 Task: Add a timeline in the project ToxicWorks for the epic 'IT service catalog enhancement' from 2023/05/19 to 2024/08/19.
Action: Mouse moved to (206, 450)
Screenshot: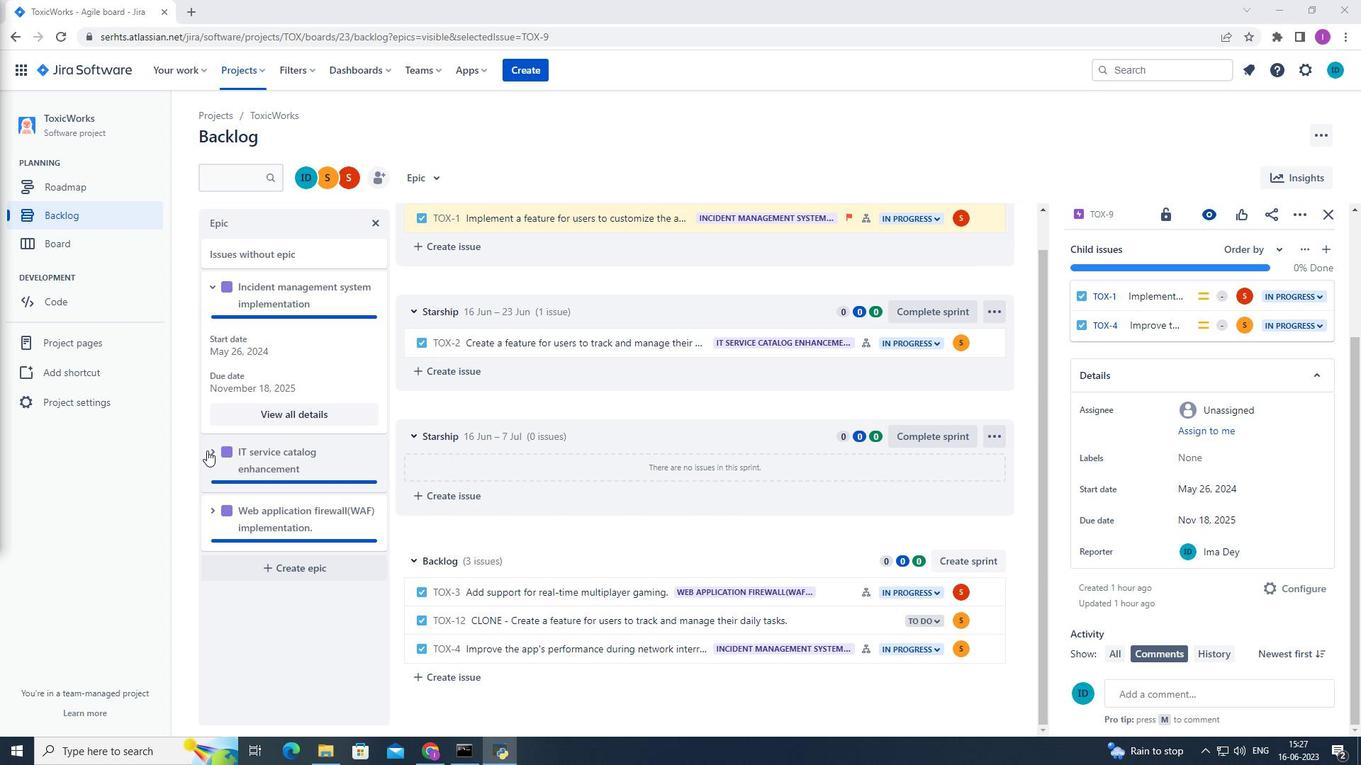 
Action: Mouse pressed left at (206, 450)
Screenshot: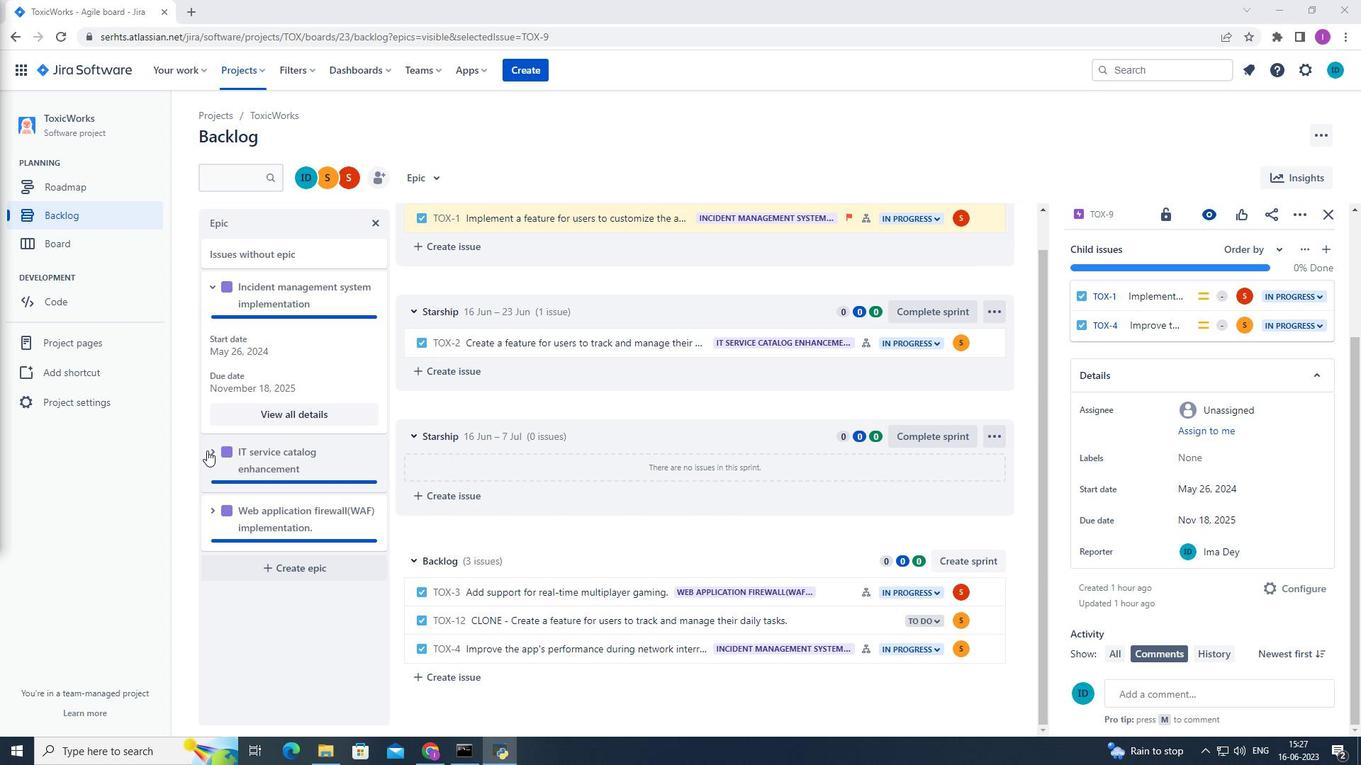 
Action: Mouse moved to (304, 577)
Screenshot: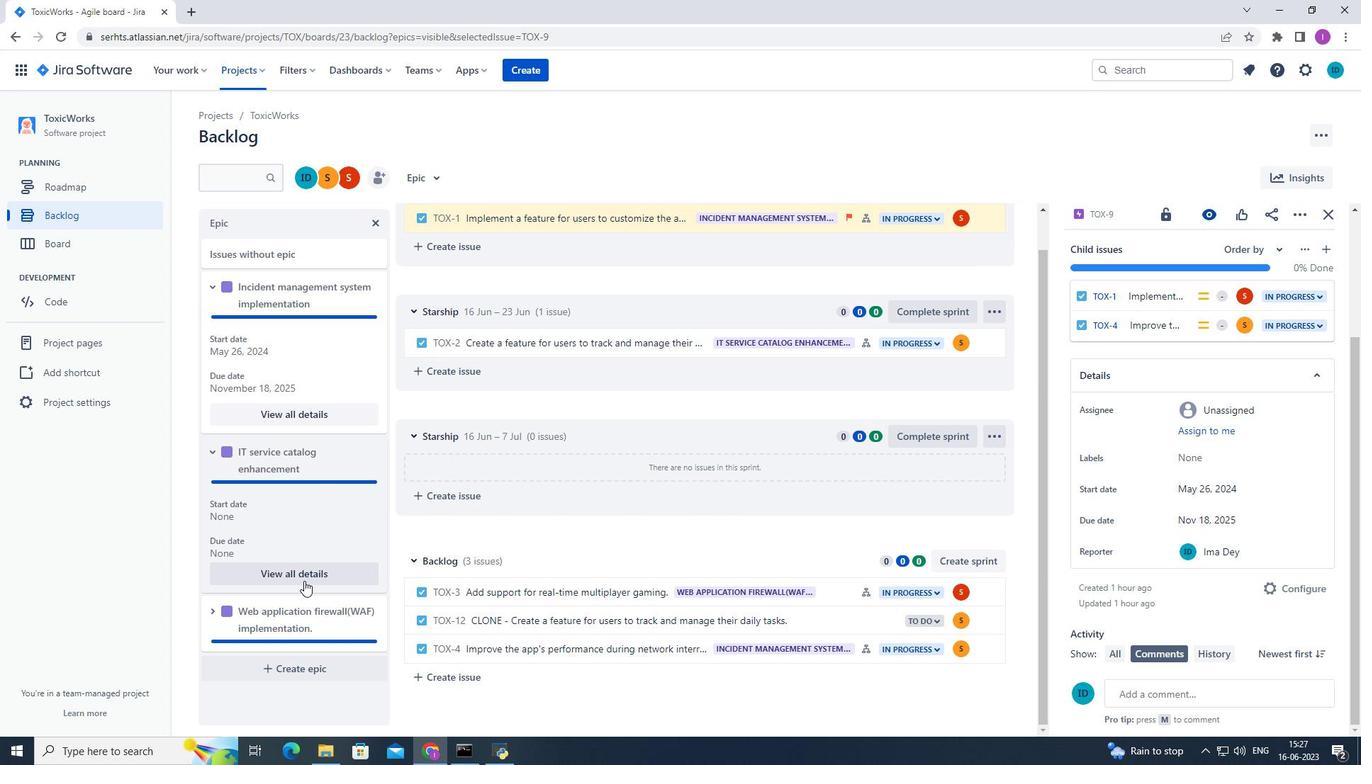 
Action: Mouse pressed left at (304, 577)
Screenshot: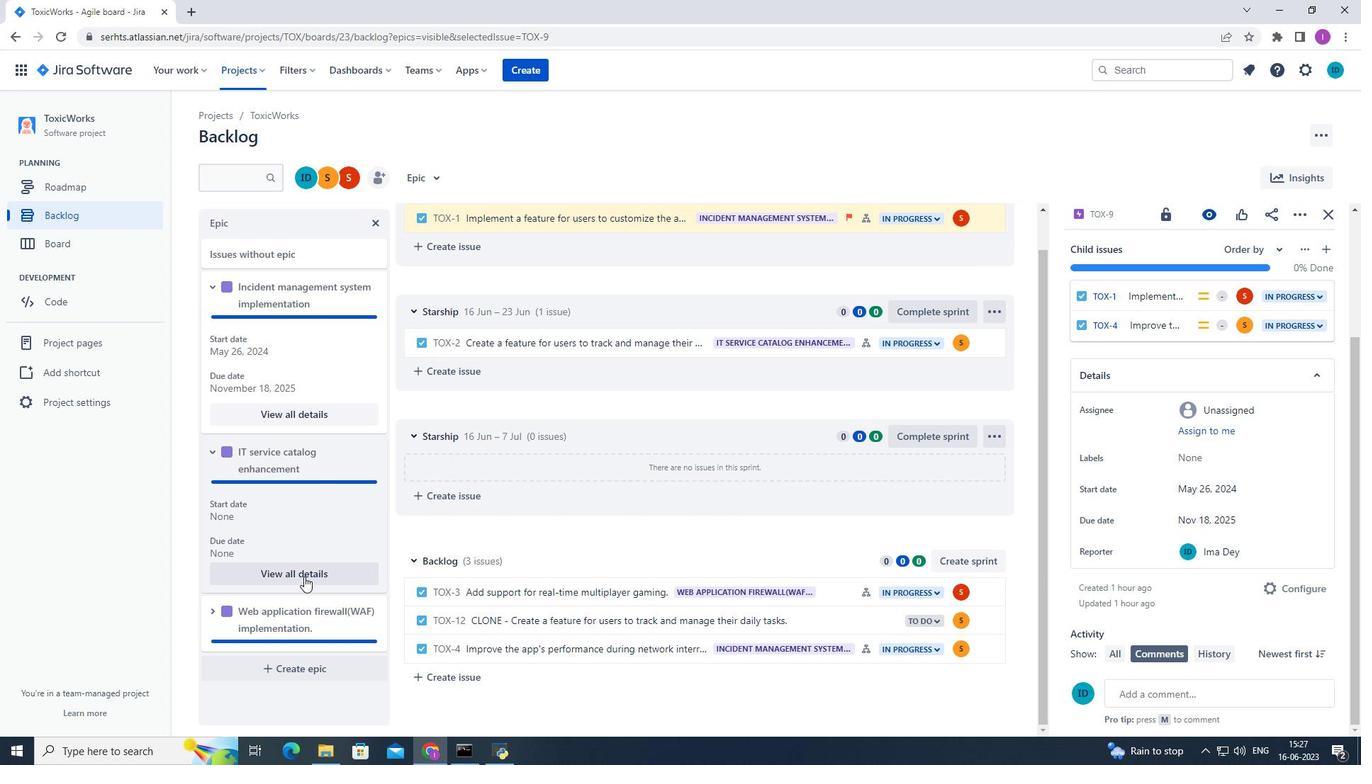 
Action: Mouse moved to (1206, 599)
Screenshot: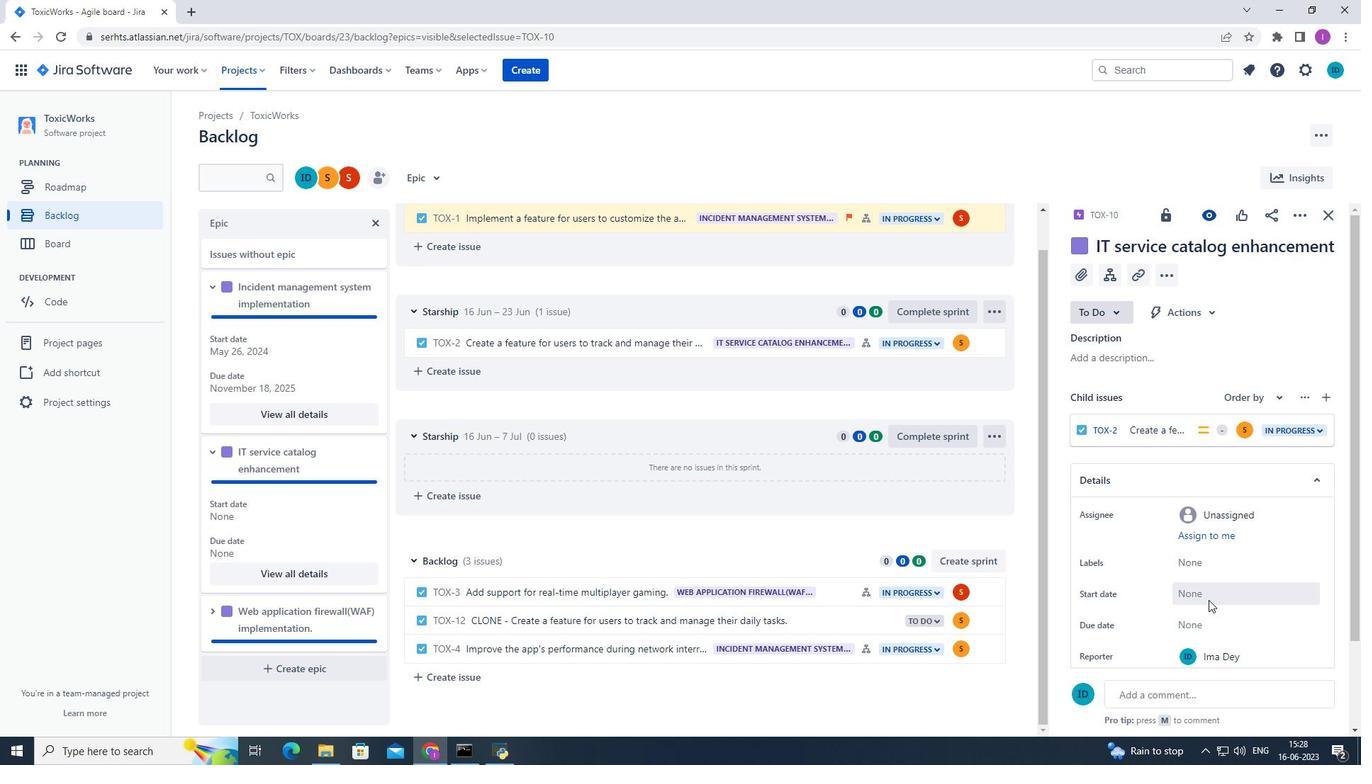 
Action: Mouse pressed left at (1206, 599)
Screenshot: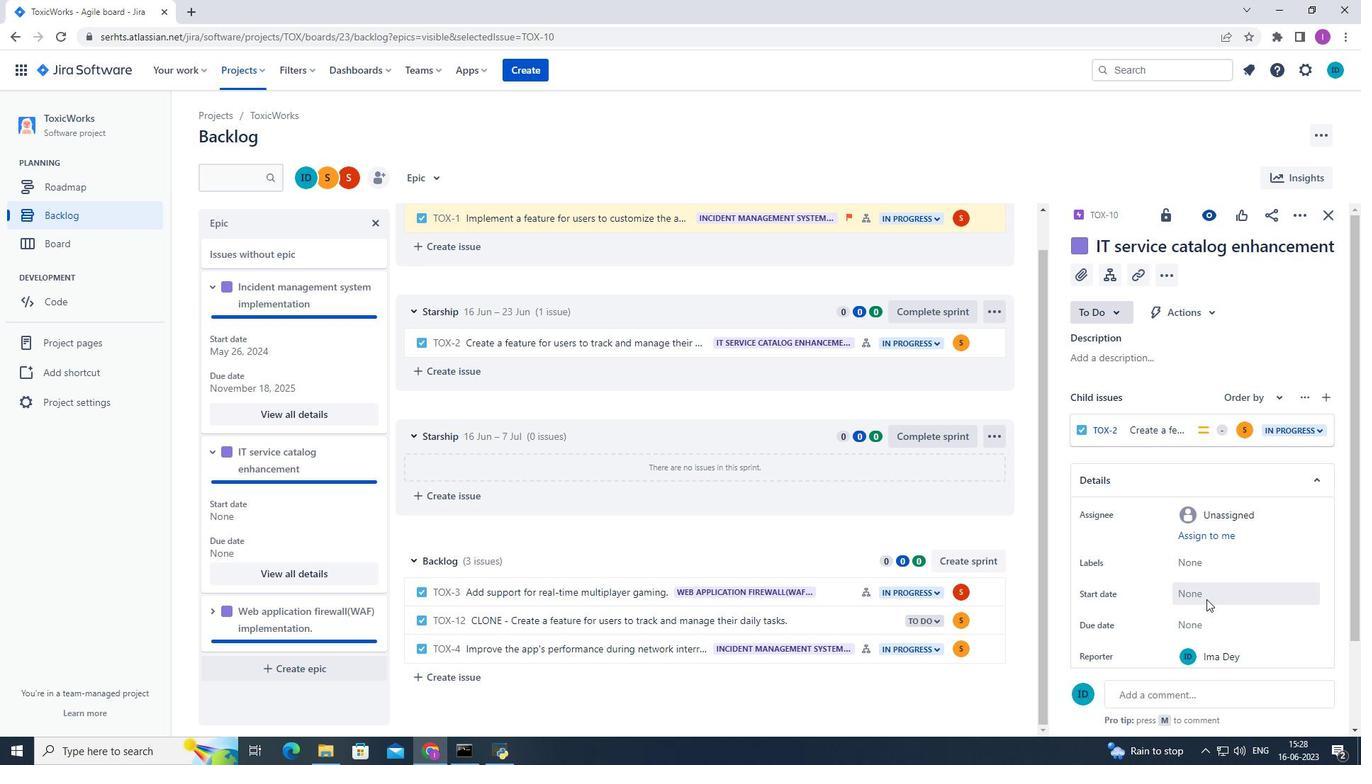 
Action: Mouse moved to (1330, 383)
Screenshot: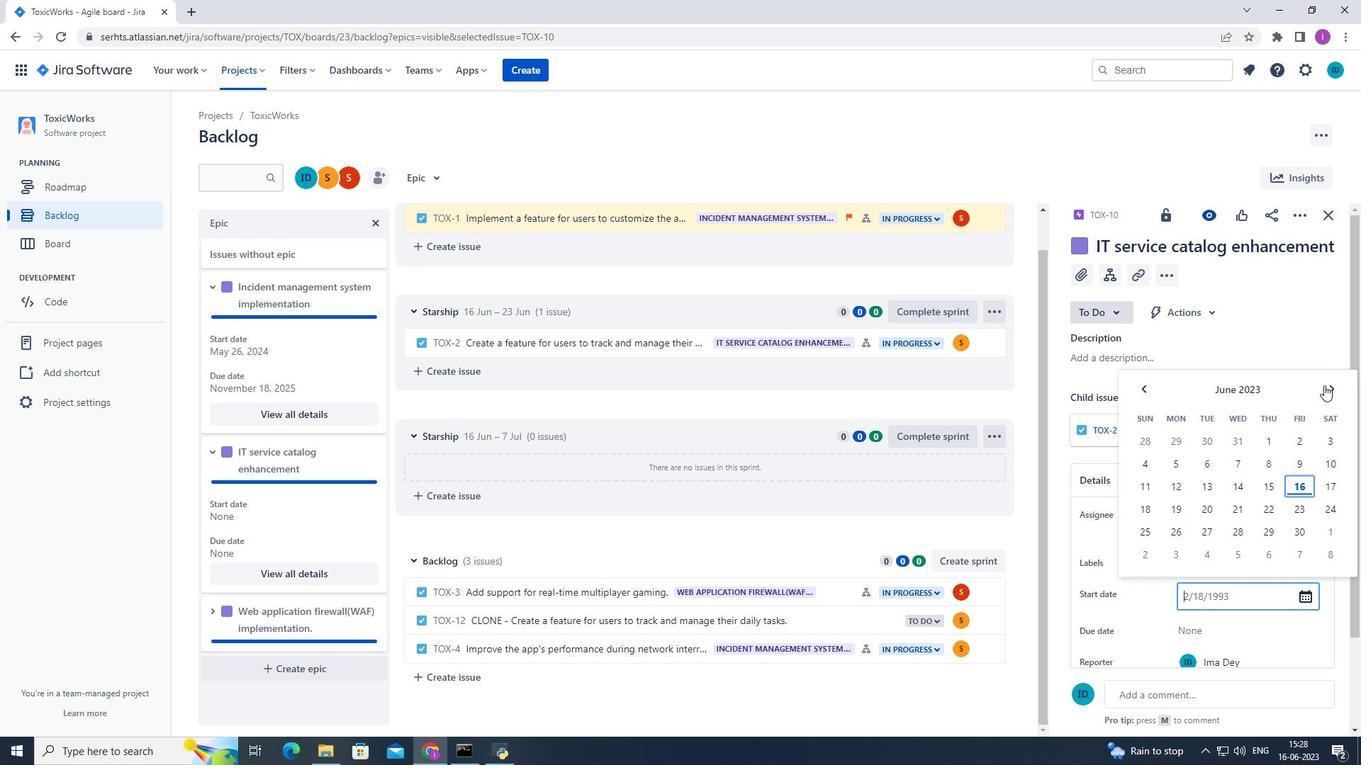 
Action: Mouse pressed left at (1330, 383)
Screenshot: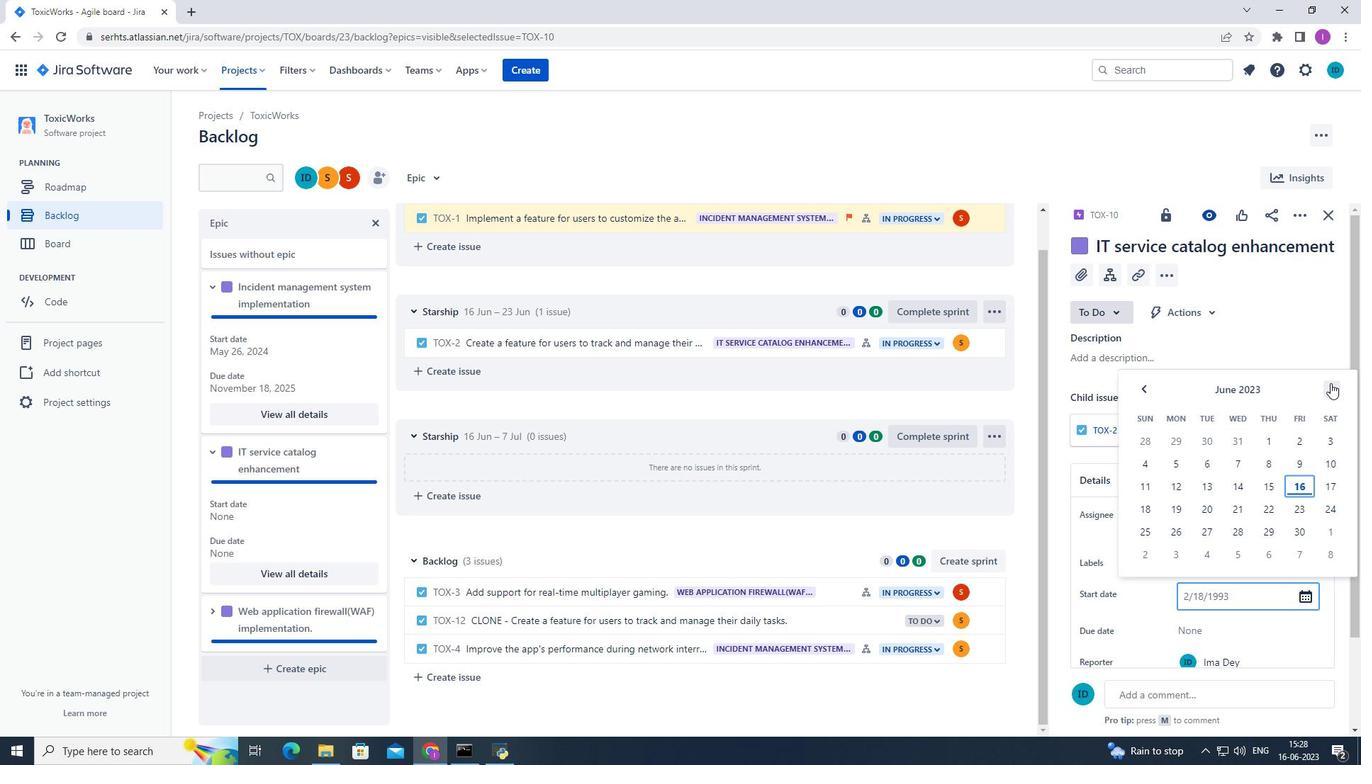 
Action: Mouse moved to (1142, 394)
Screenshot: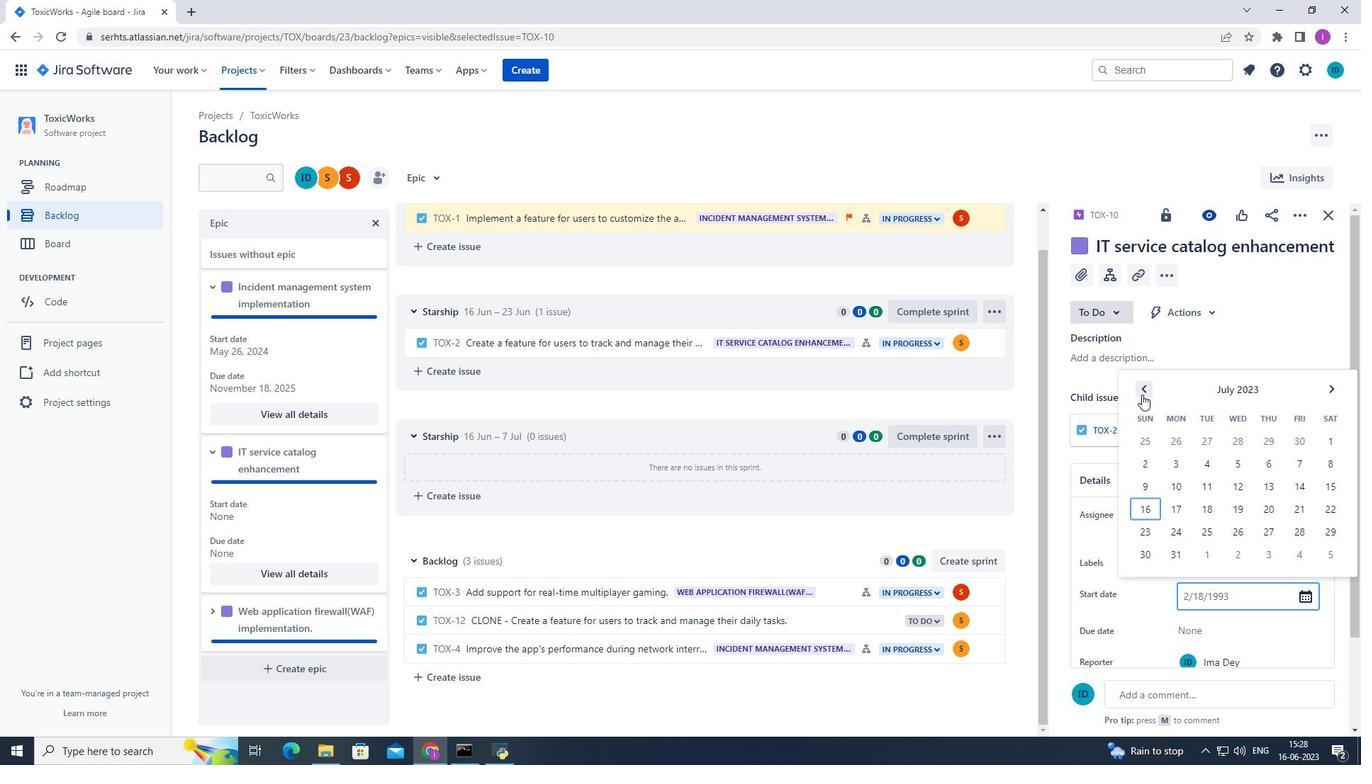 
Action: Mouse pressed left at (1142, 394)
Screenshot: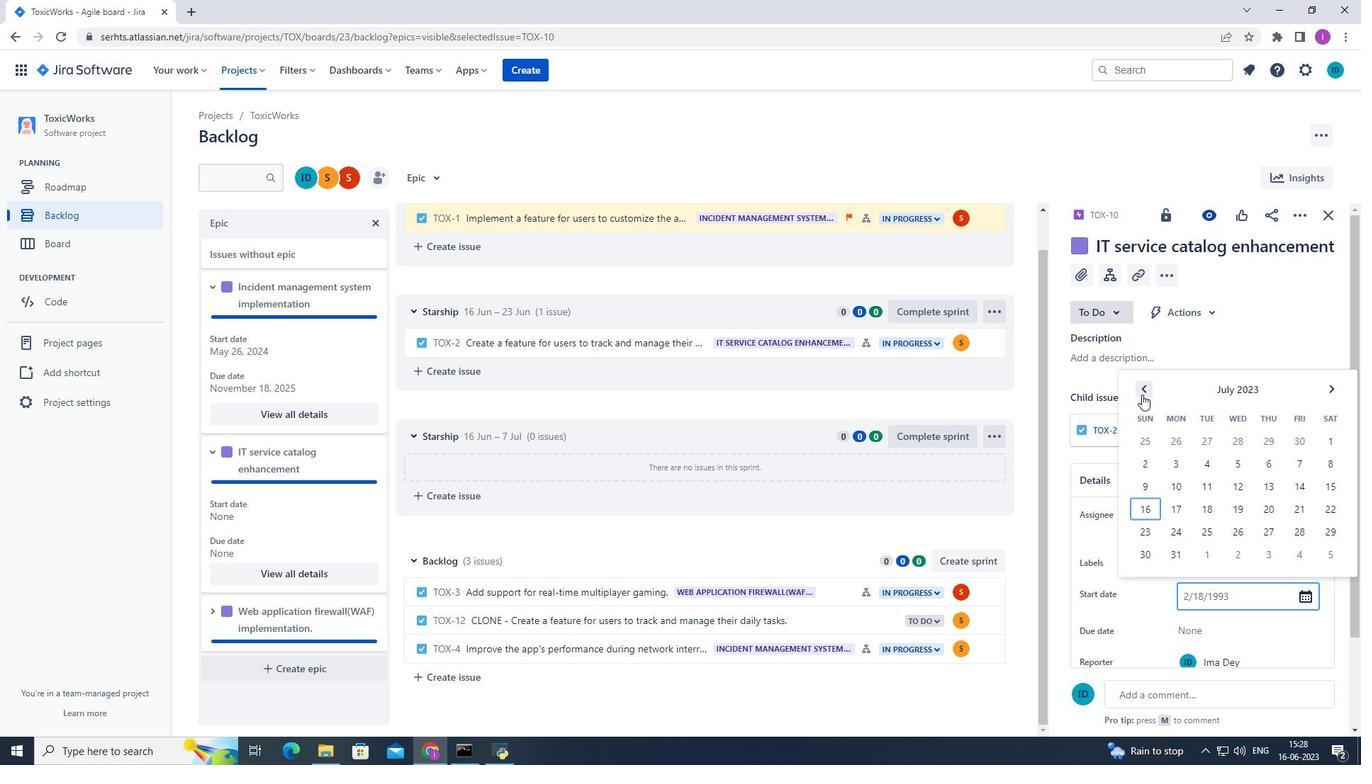 
Action: Mouse pressed left at (1142, 394)
Screenshot: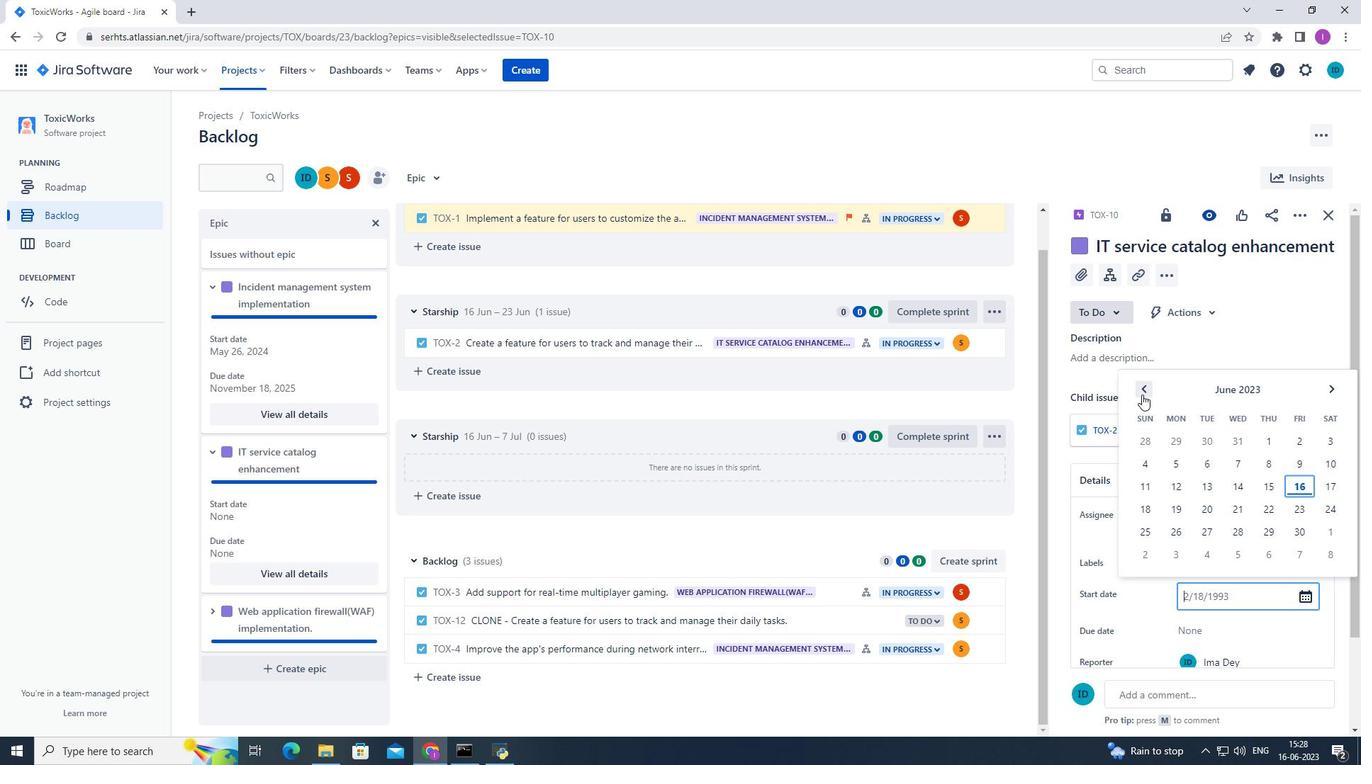 
Action: Mouse moved to (1302, 487)
Screenshot: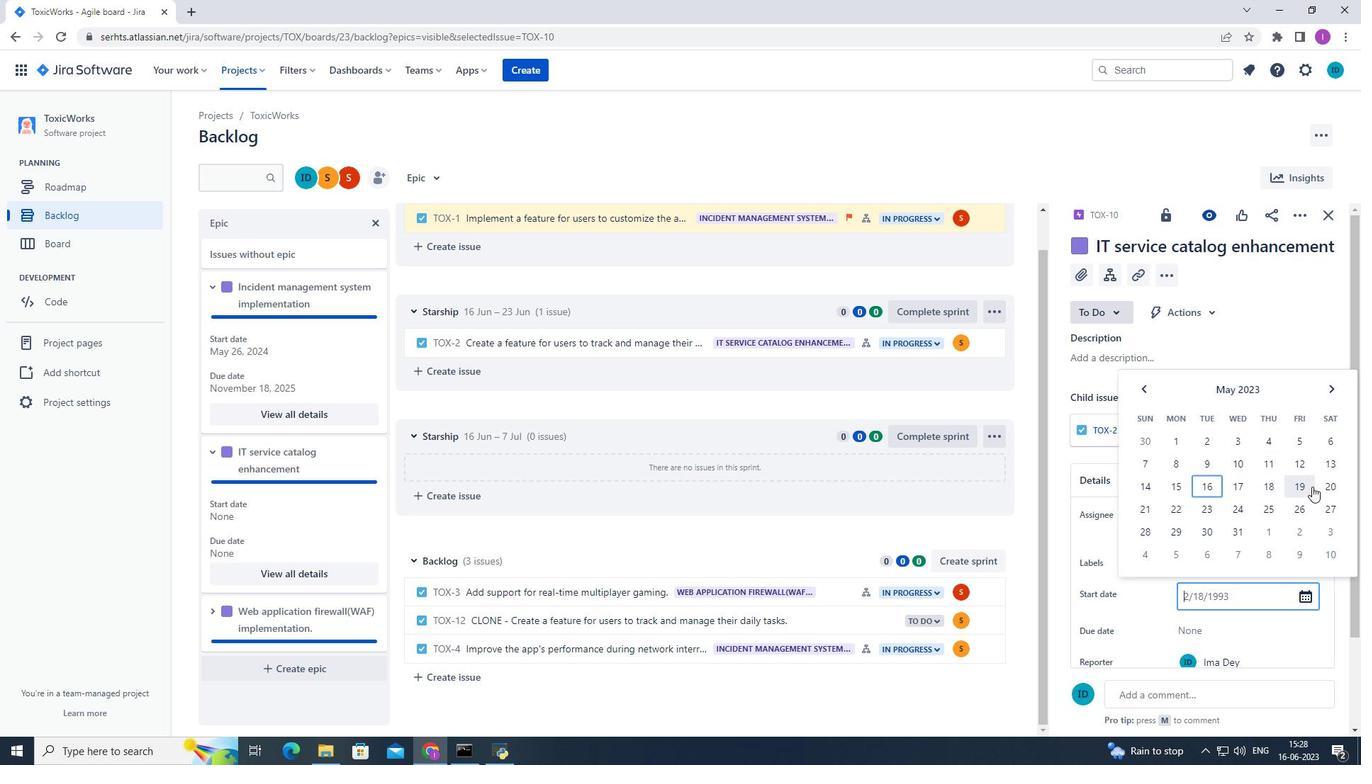 
Action: Mouse pressed left at (1302, 487)
Screenshot: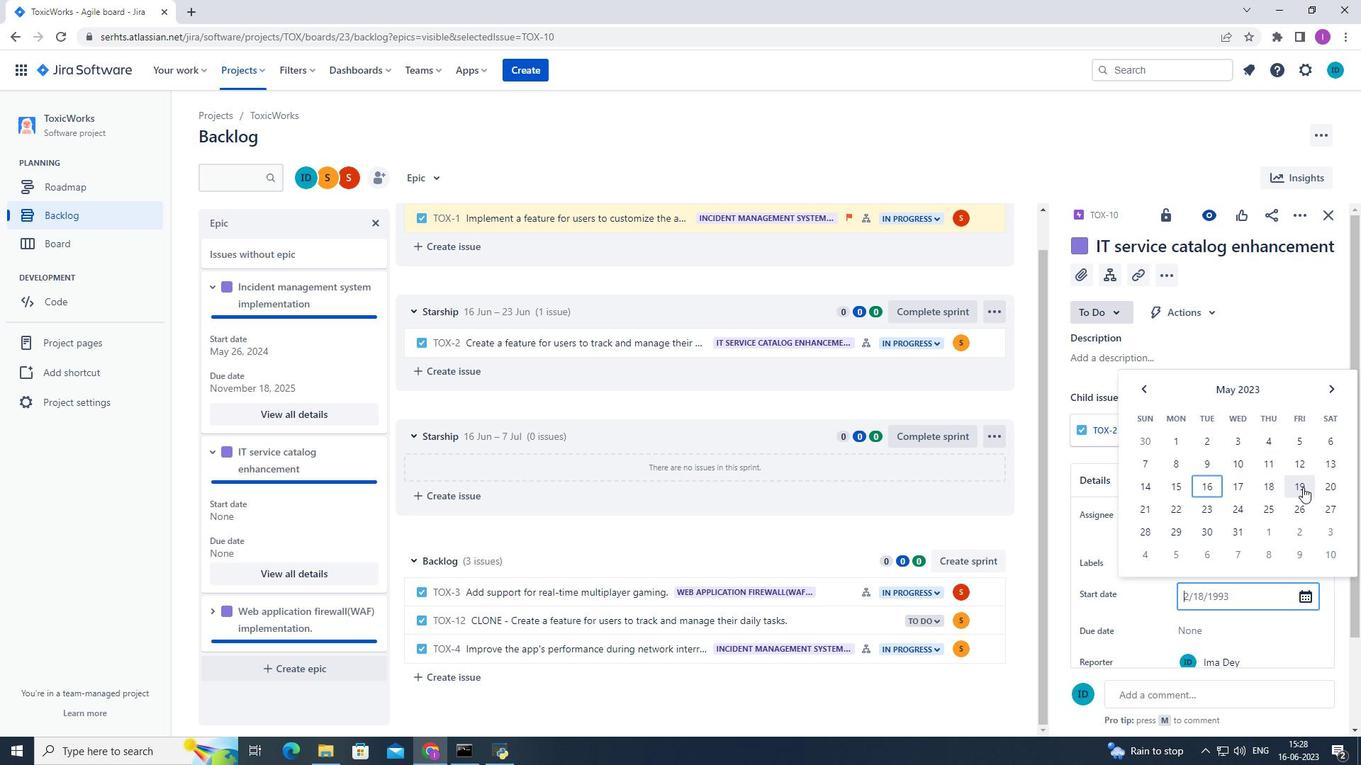 
Action: Mouse moved to (1192, 633)
Screenshot: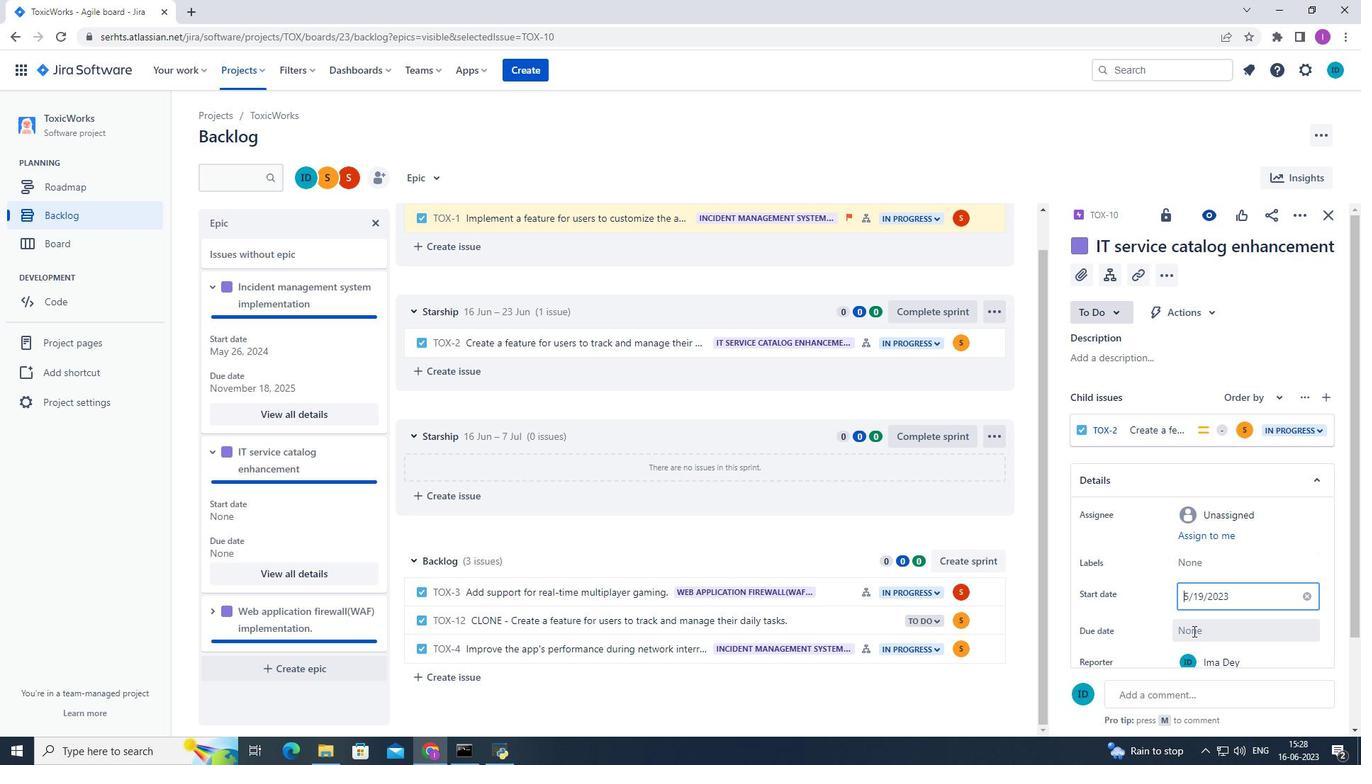 
Action: Mouse pressed left at (1192, 633)
Screenshot: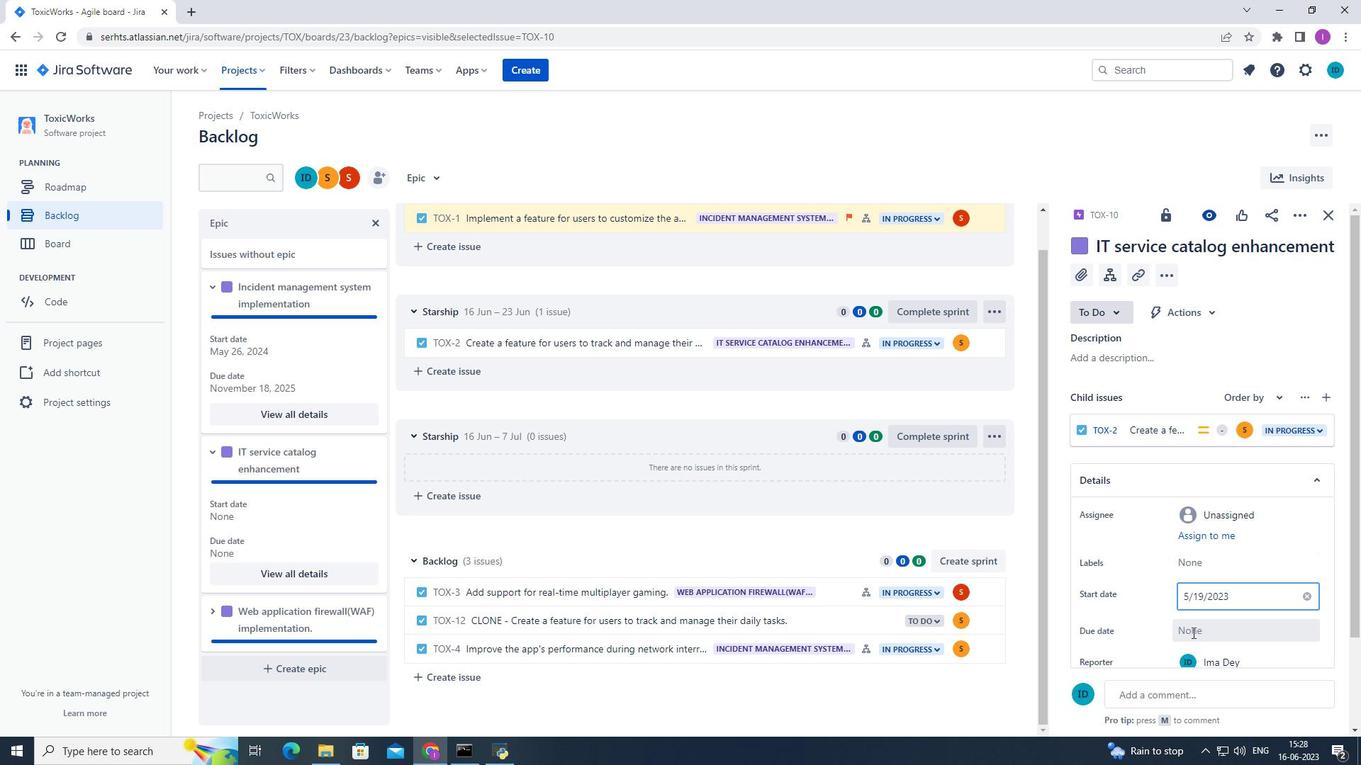 
Action: Mouse moved to (1332, 423)
Screenshot: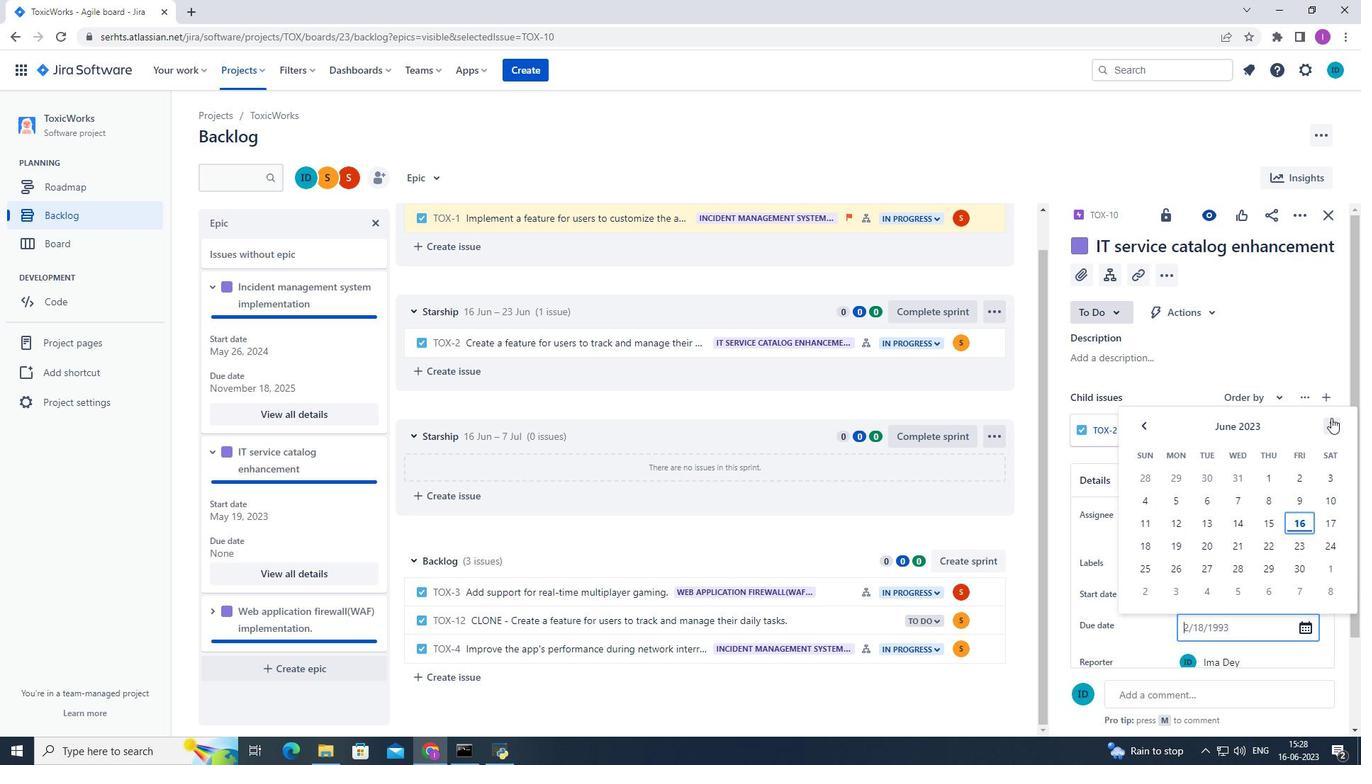
Action: Mouse pressed left at (1332, 423)
Screenshot: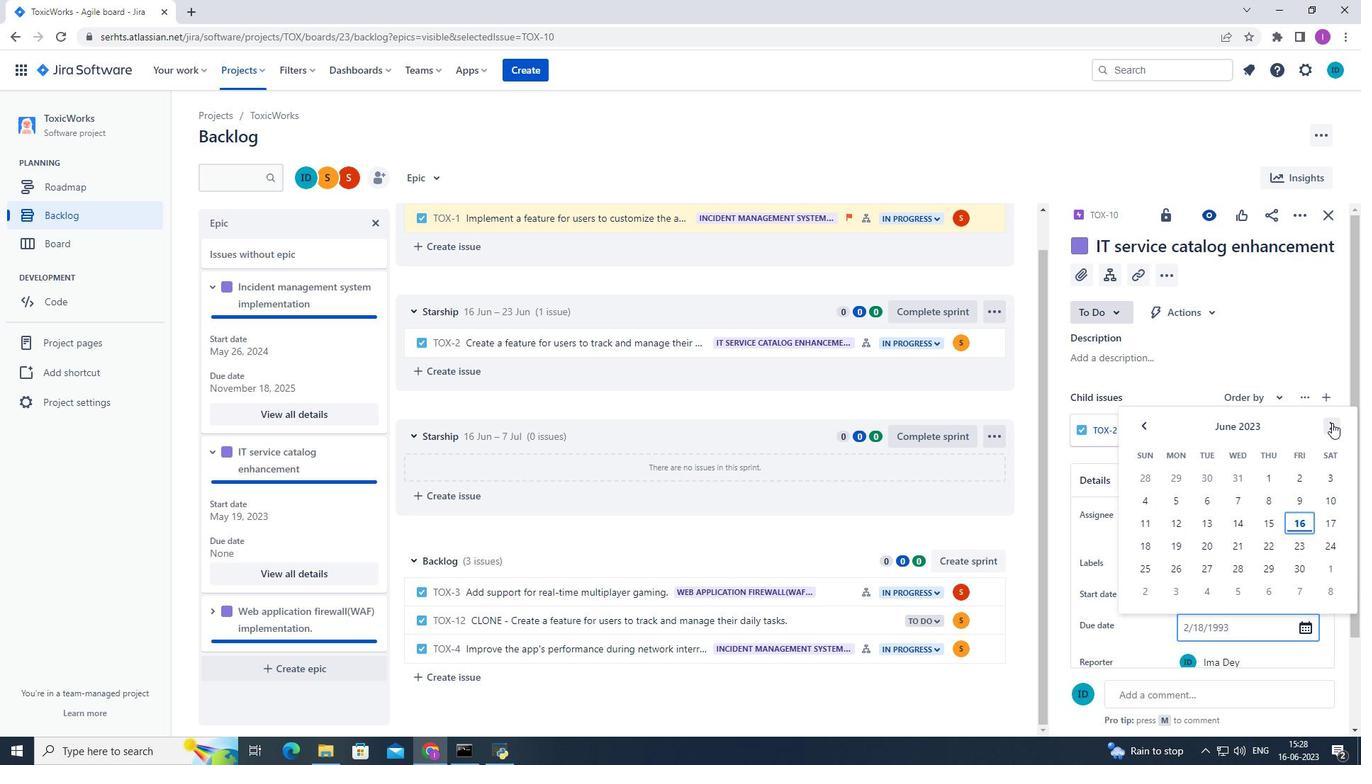 
Action: Mouse pressed left at (1332, 423)
Screenshot: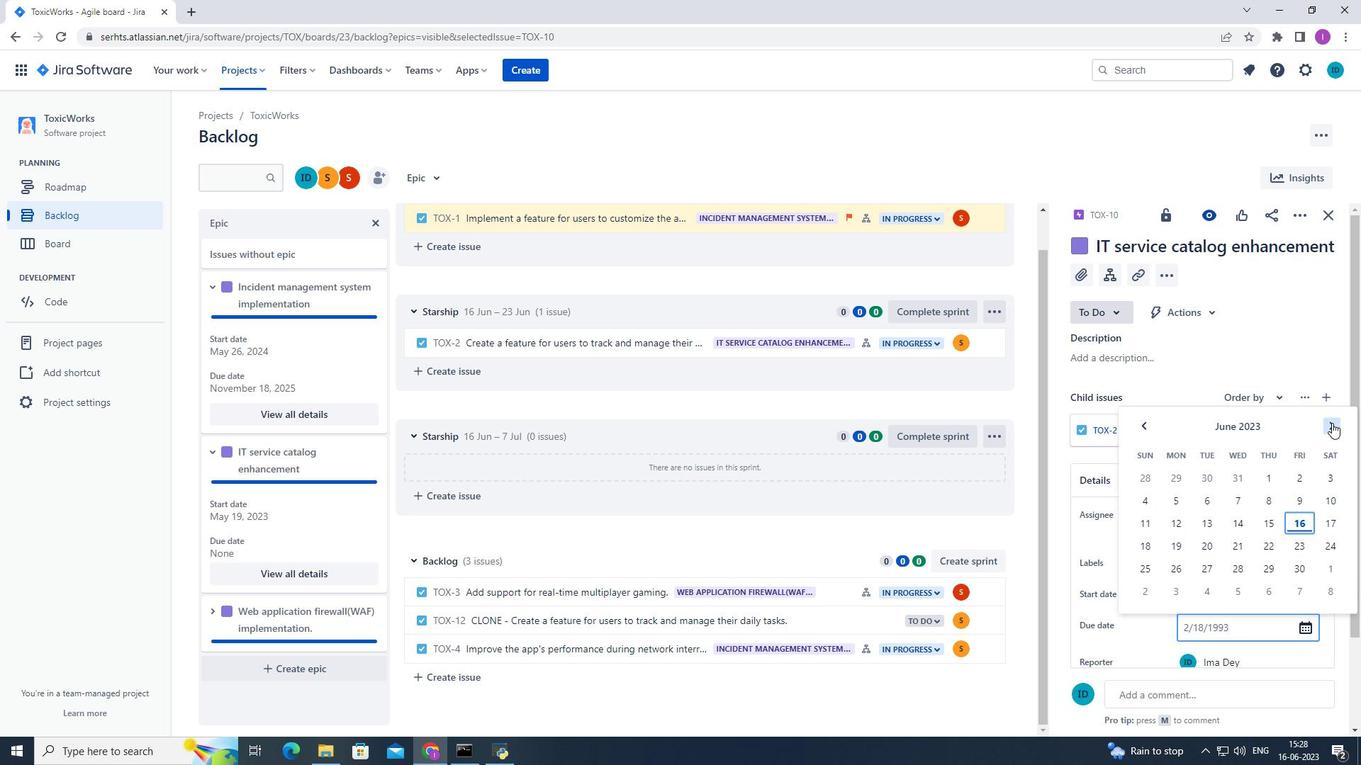 
Action: Mouse pressed left at (1332, 423)
Screenshot: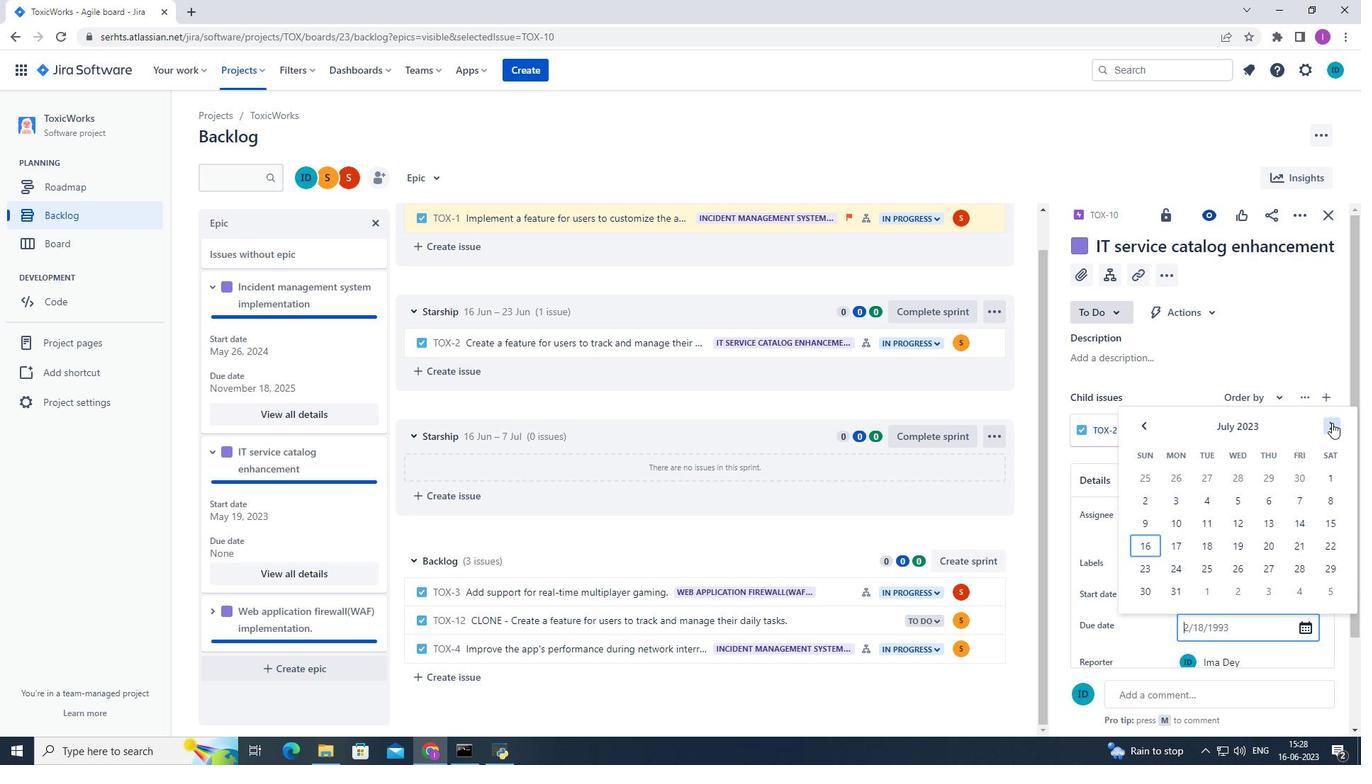 
Action: Mouse moved to (1331, 427)
Screenshot: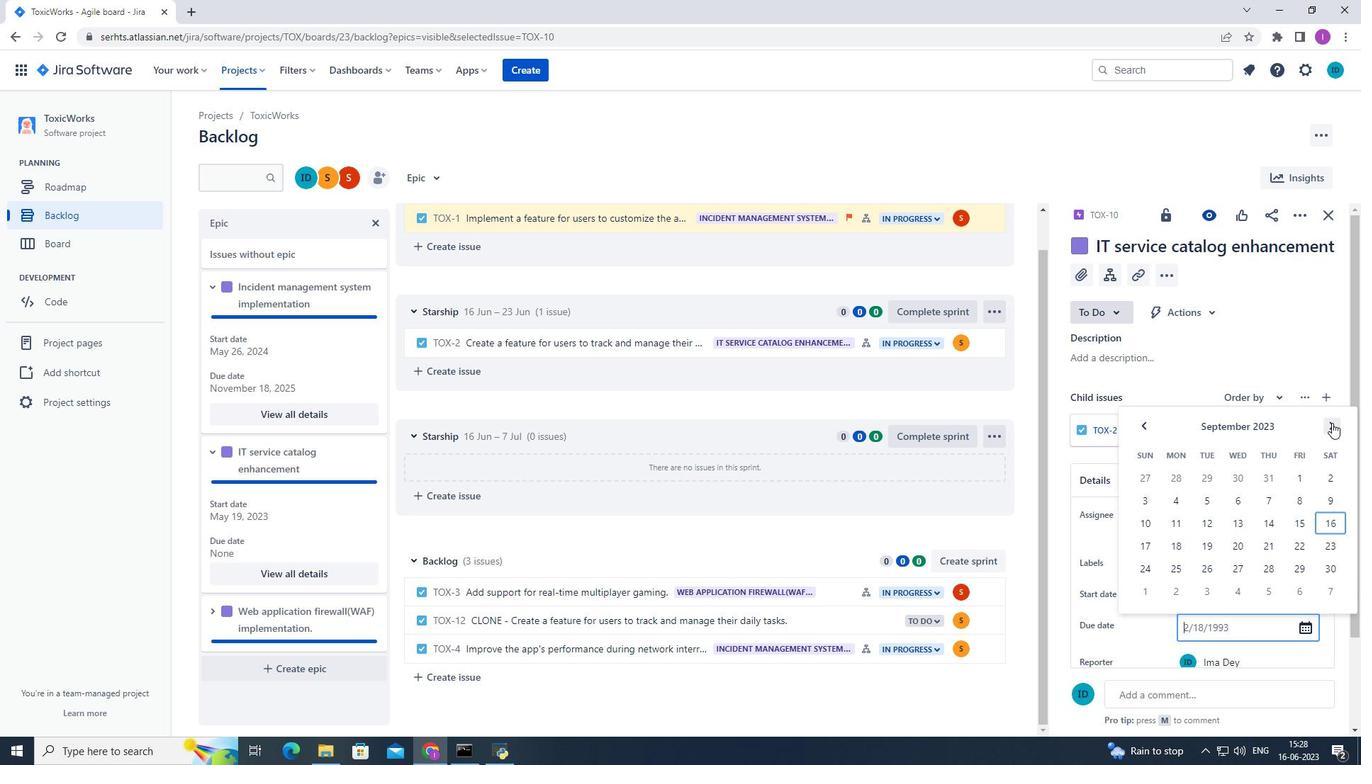 
Action: Mouse pressed left at (1332, 424)
Screenshot: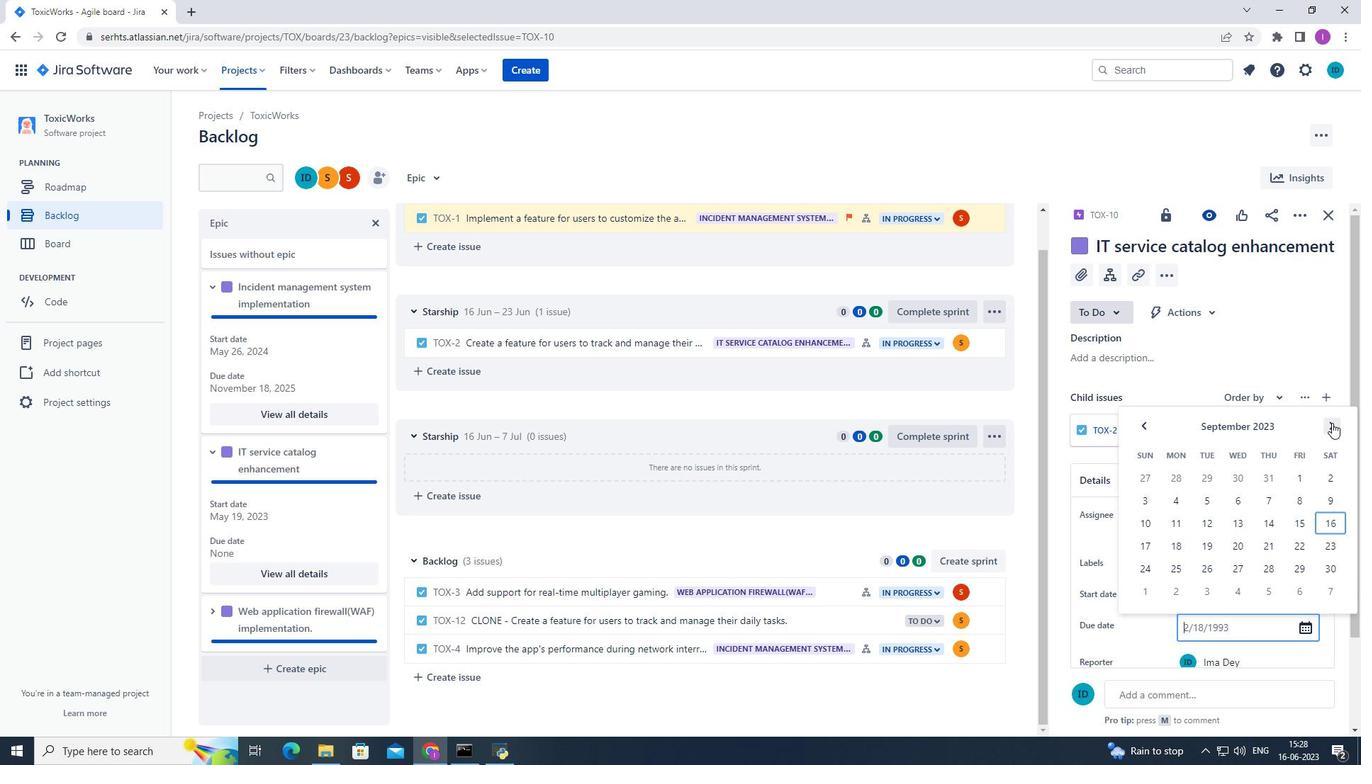 
Action: Mouse pressed left at (1331, 427)
Screenshot: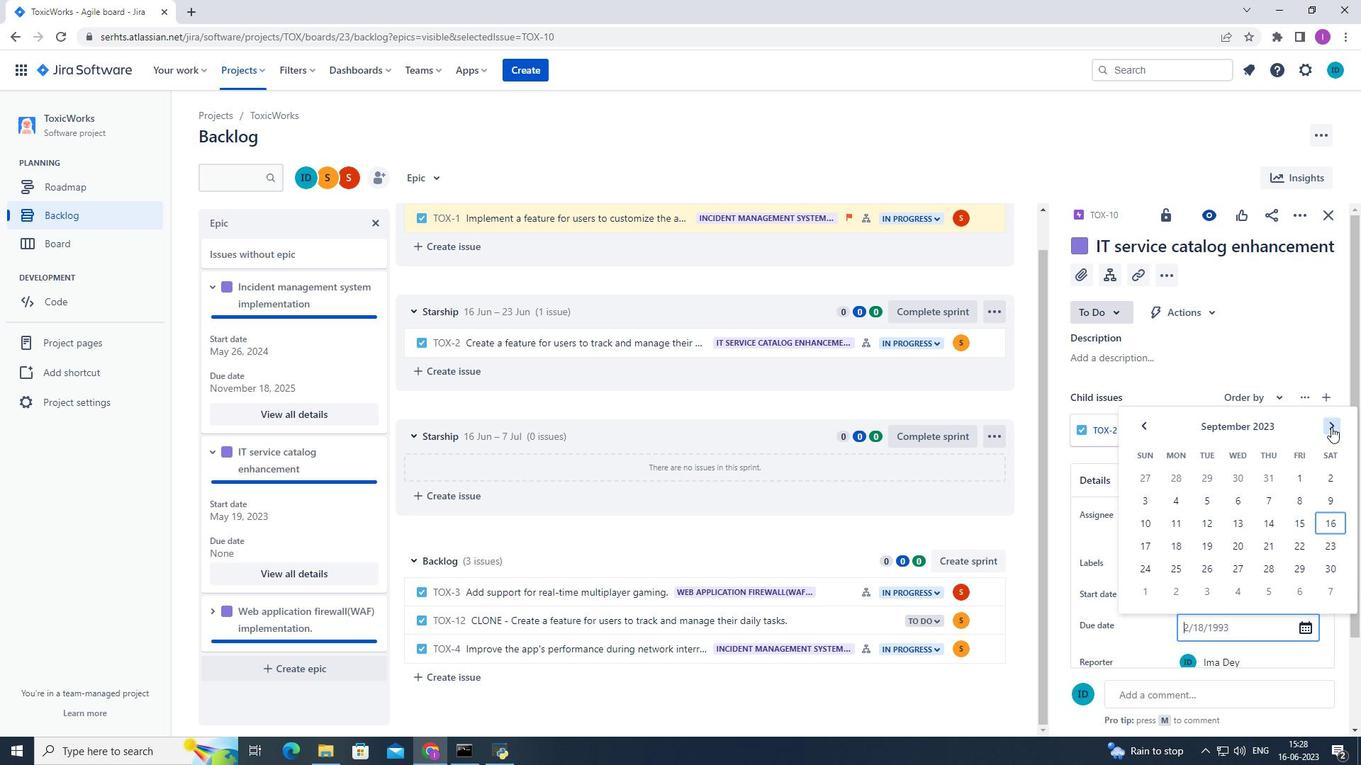 
Action: Mouse pressed left at (1331, 427)
Screenshot: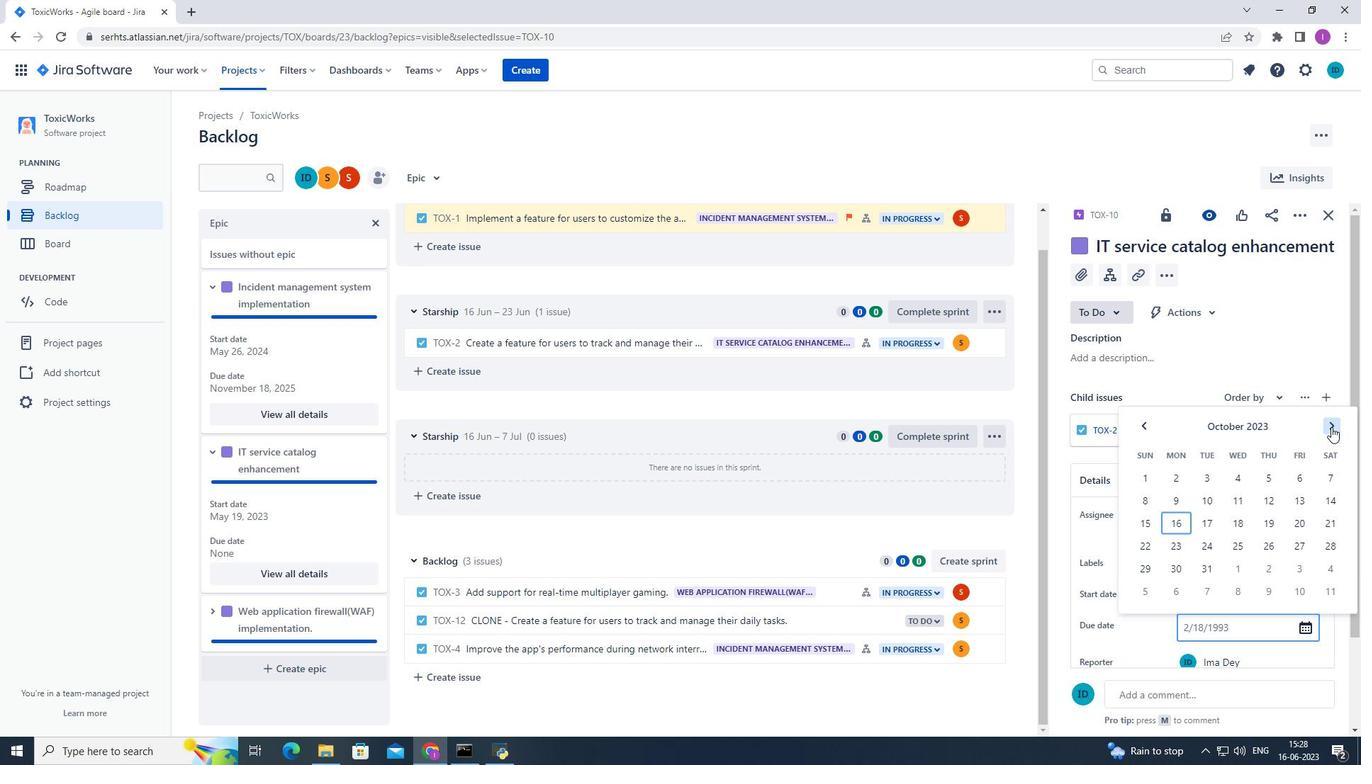 
Action: Mouse moved to (1330, 427)
Screenshot: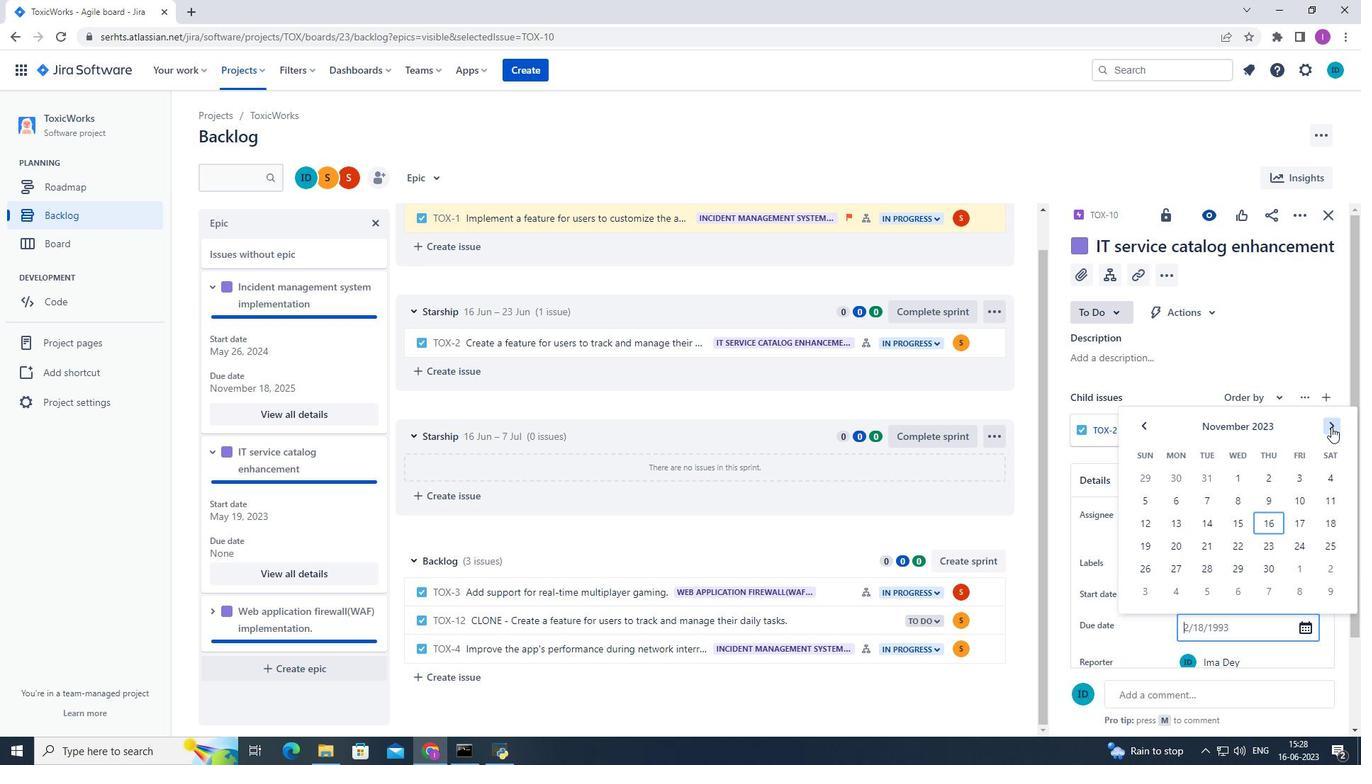 
Action: Mouse pressed left at (1330, 427)
Screenshot: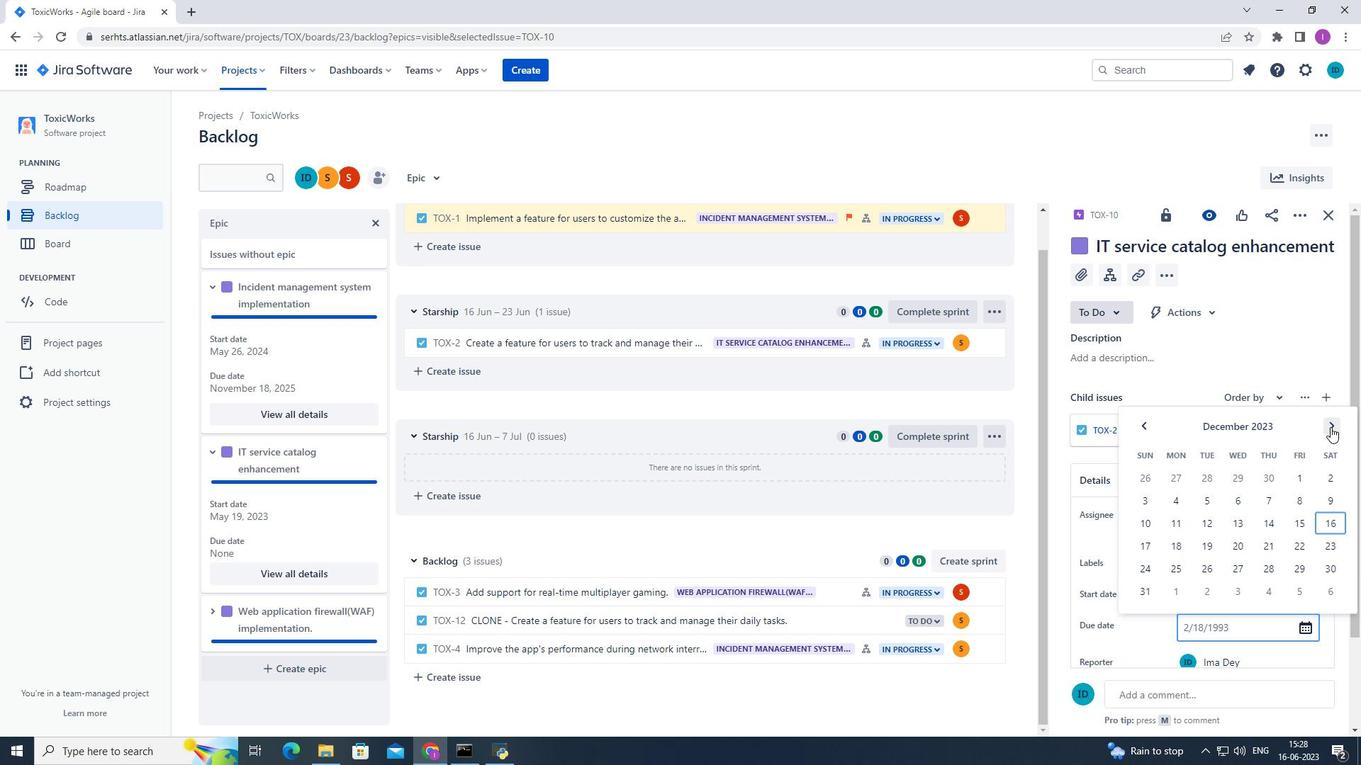 
Action: Mouse pressed left at (1330, 427)
Screenshot: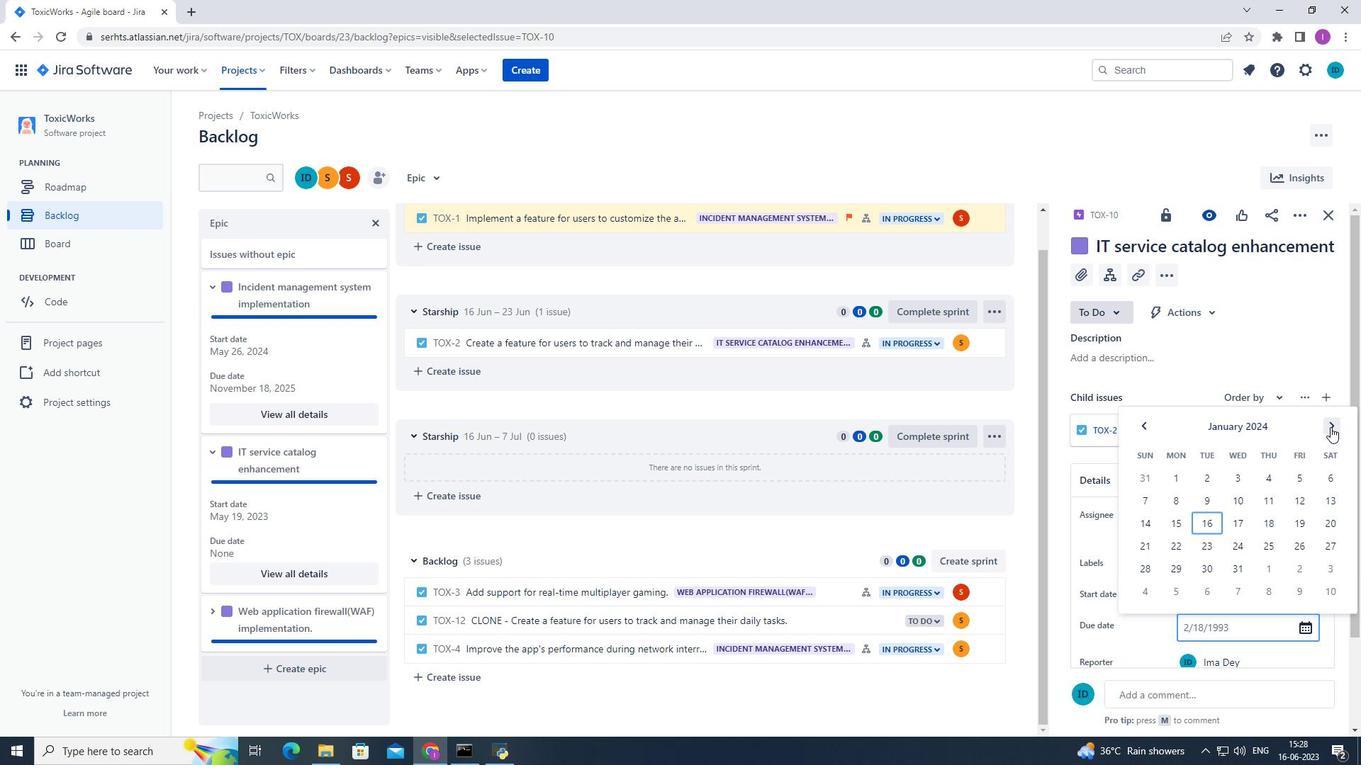 
Action: Mouse pressed left at (1330, 427)
Screenshot: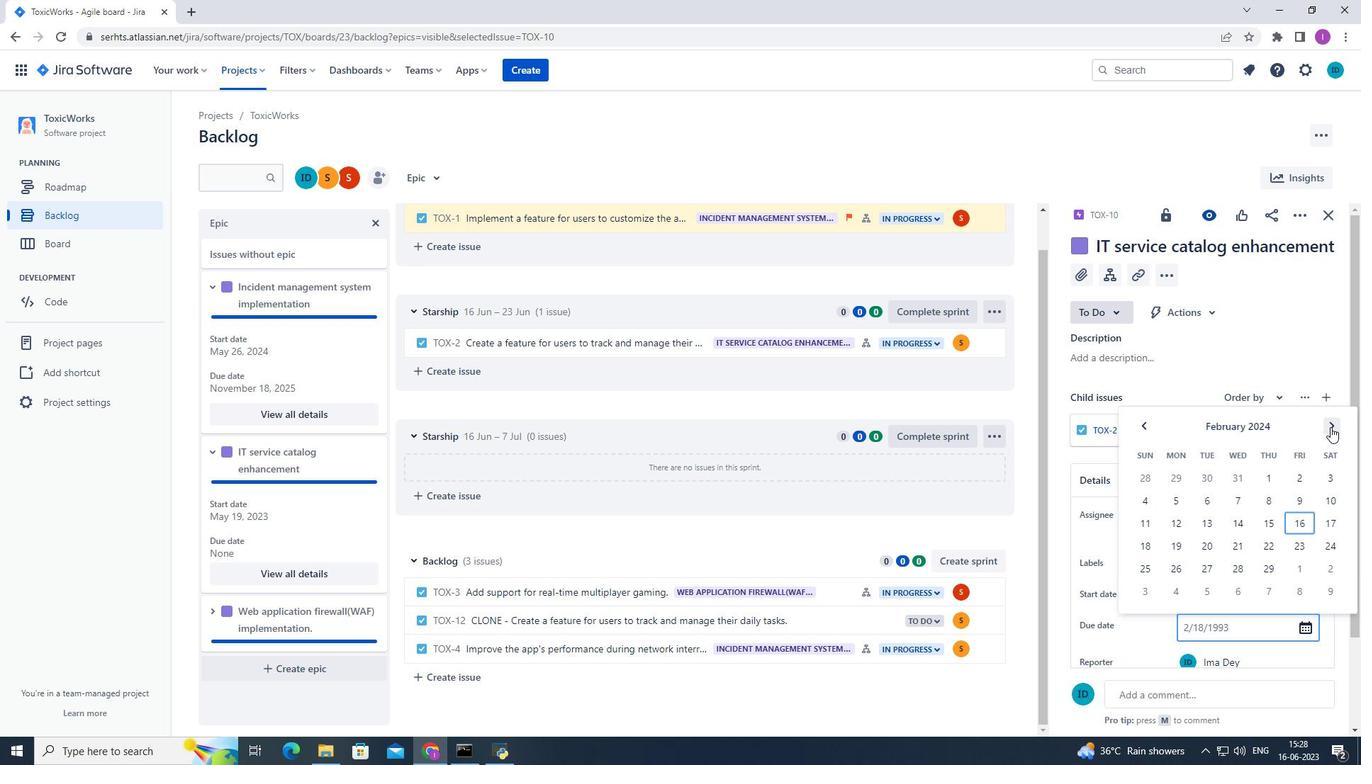 
Action: Mouse pressed left at (1330, 427)
Screenshot: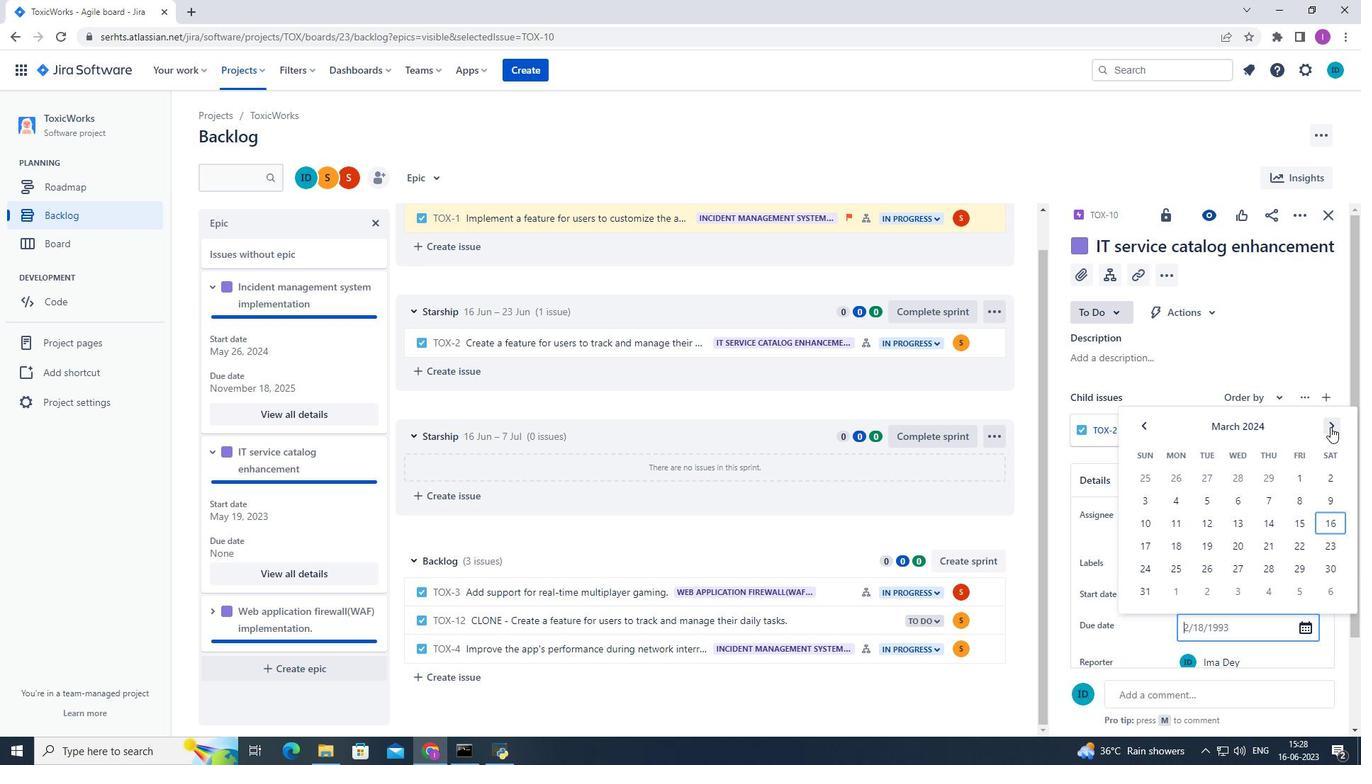 
Action: Mouse pressed left at (1330, 427)
Screenshot: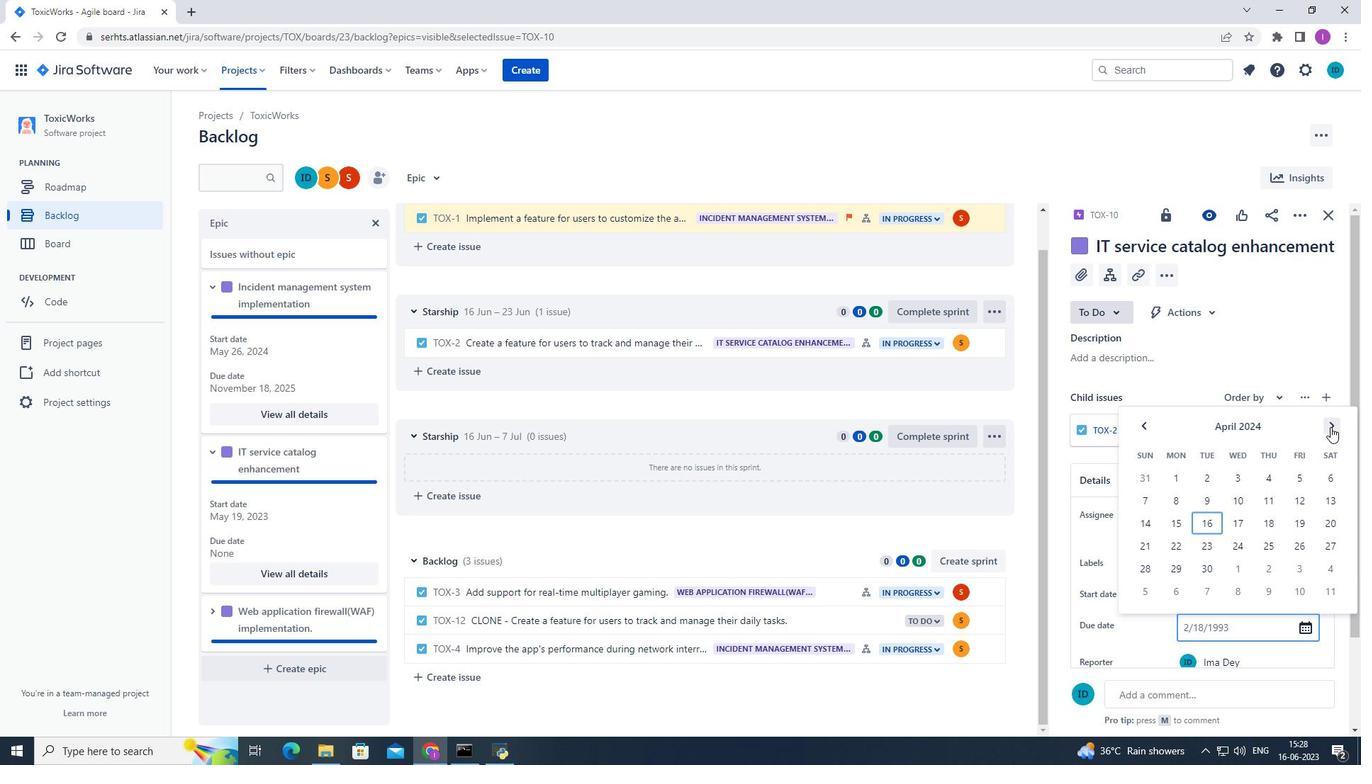 
Action: Mouse pressed left at (1330, 427)
Screenshot: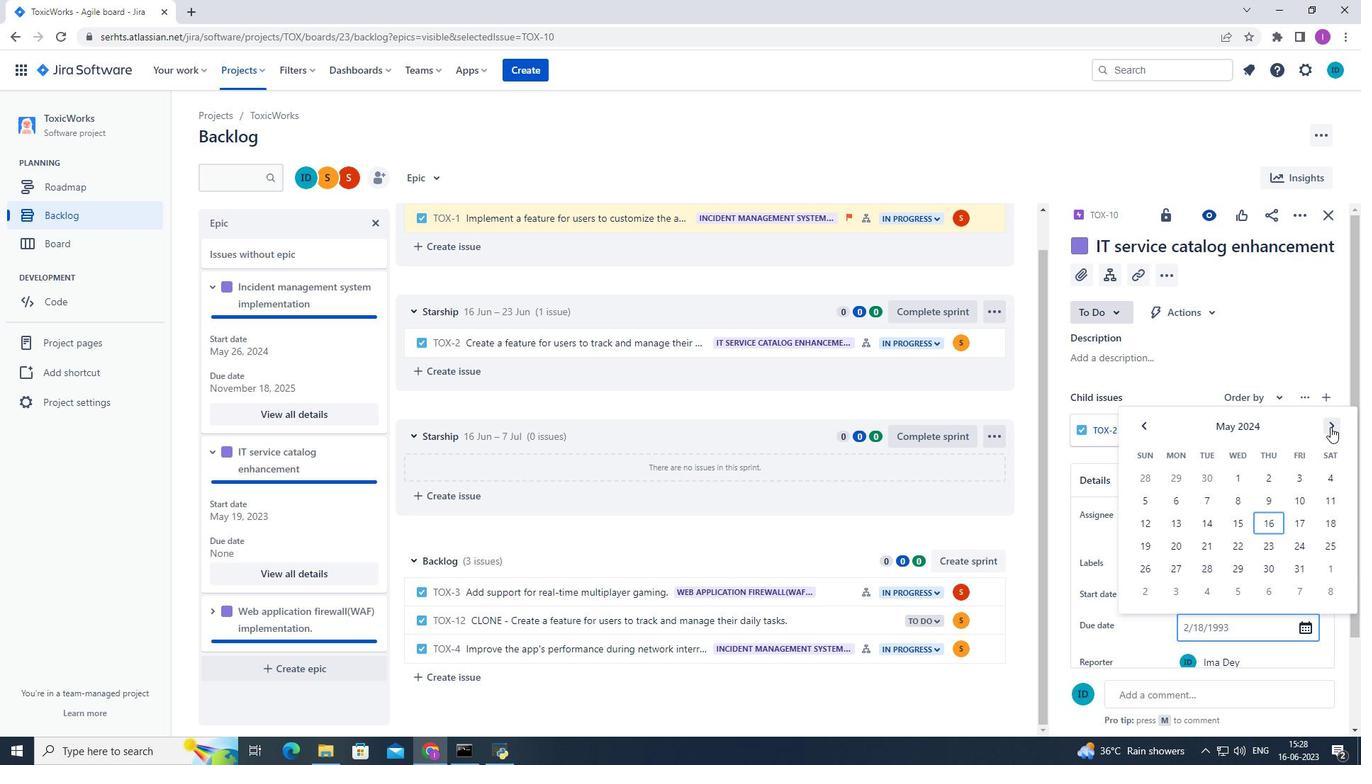 
Action: Mouse pressed left at (1330, 427)
Screenshot: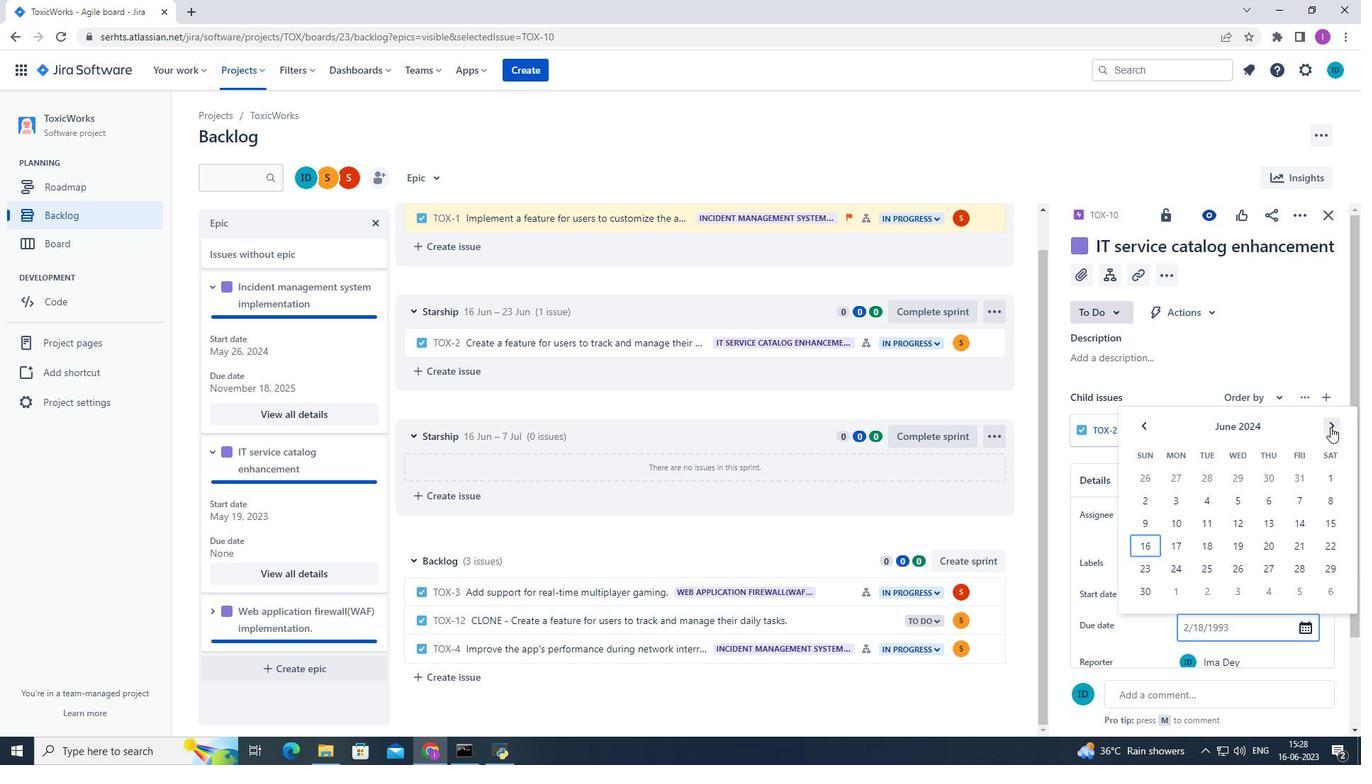 
Action: Mouse pressed left at (1330, 427)
Screenshot: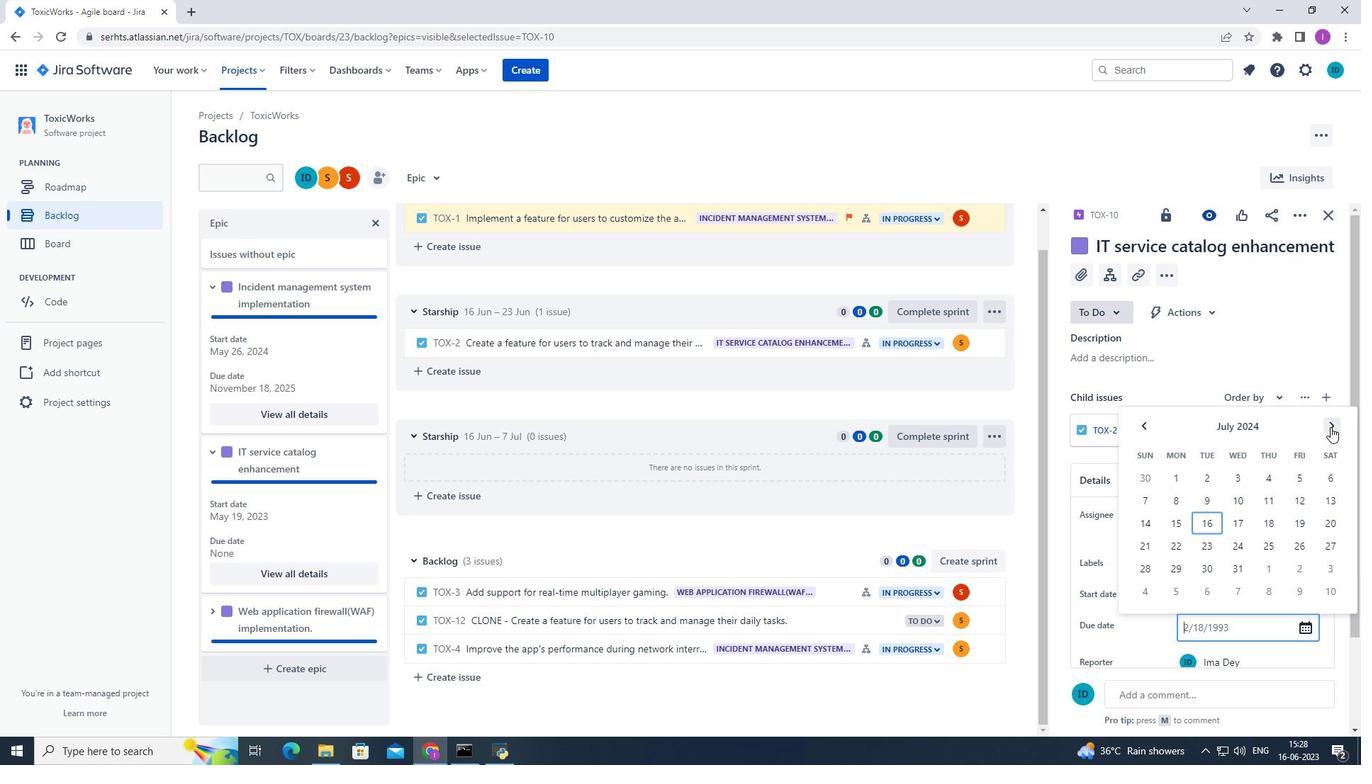 
Action: Mouse moved to (1181, 550)
Screenshot: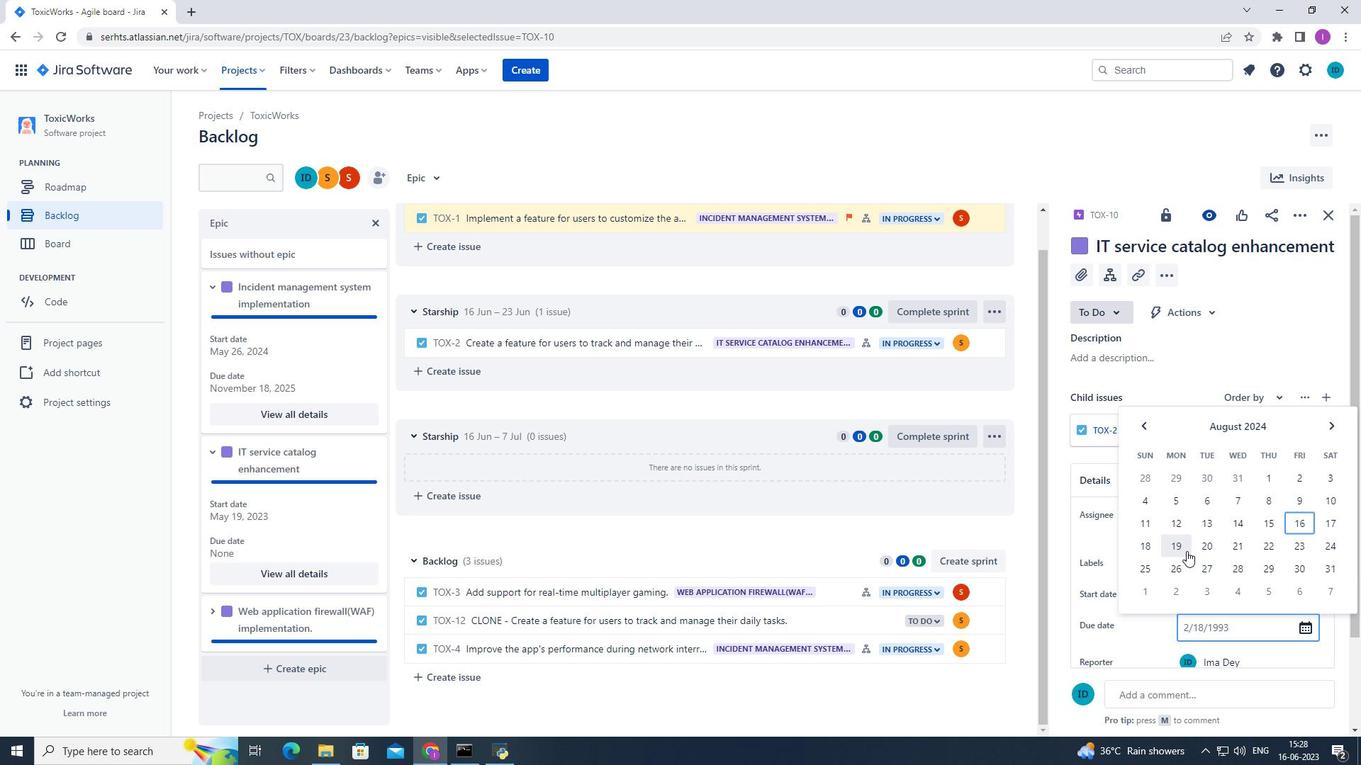 
Action: Mouse pressed left at (1181, 550)
Screenshot: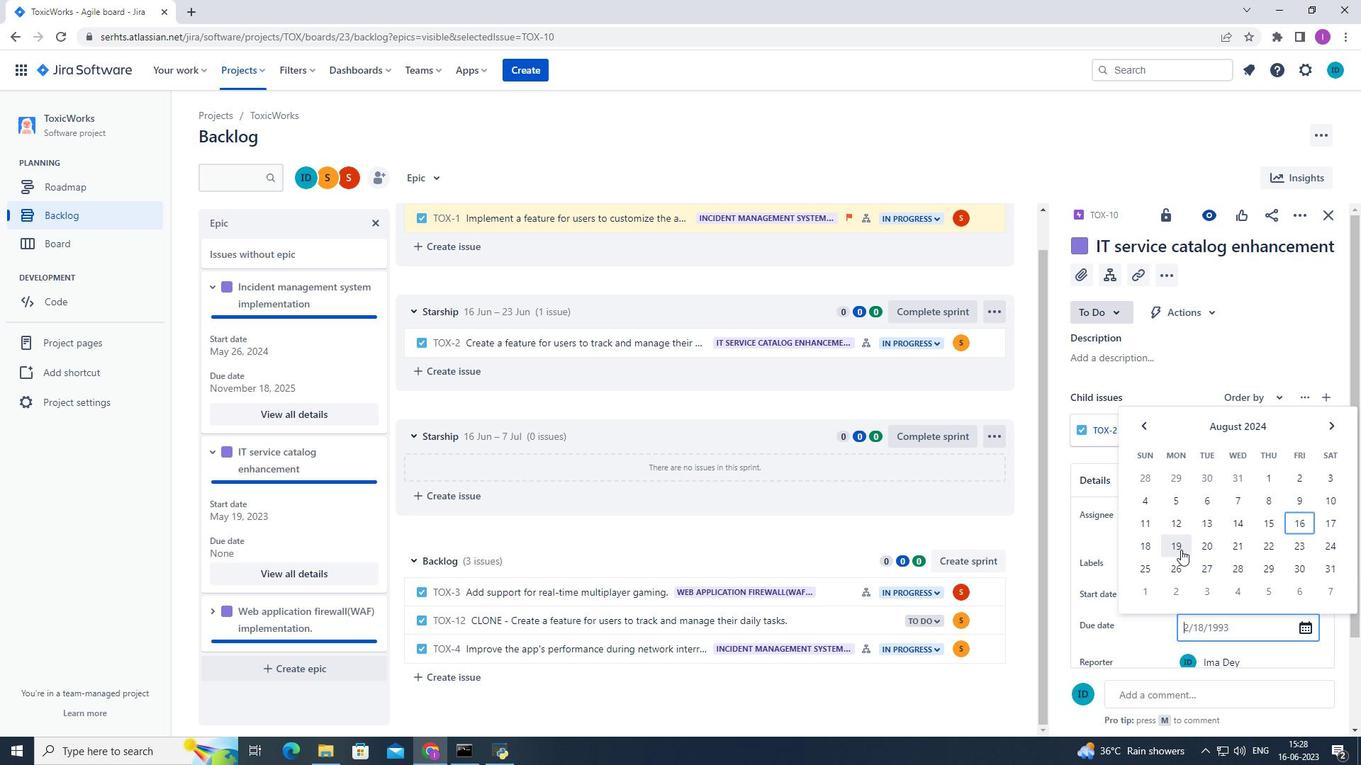 
Action: Mouse moved to (1183, 561)
Screenshot: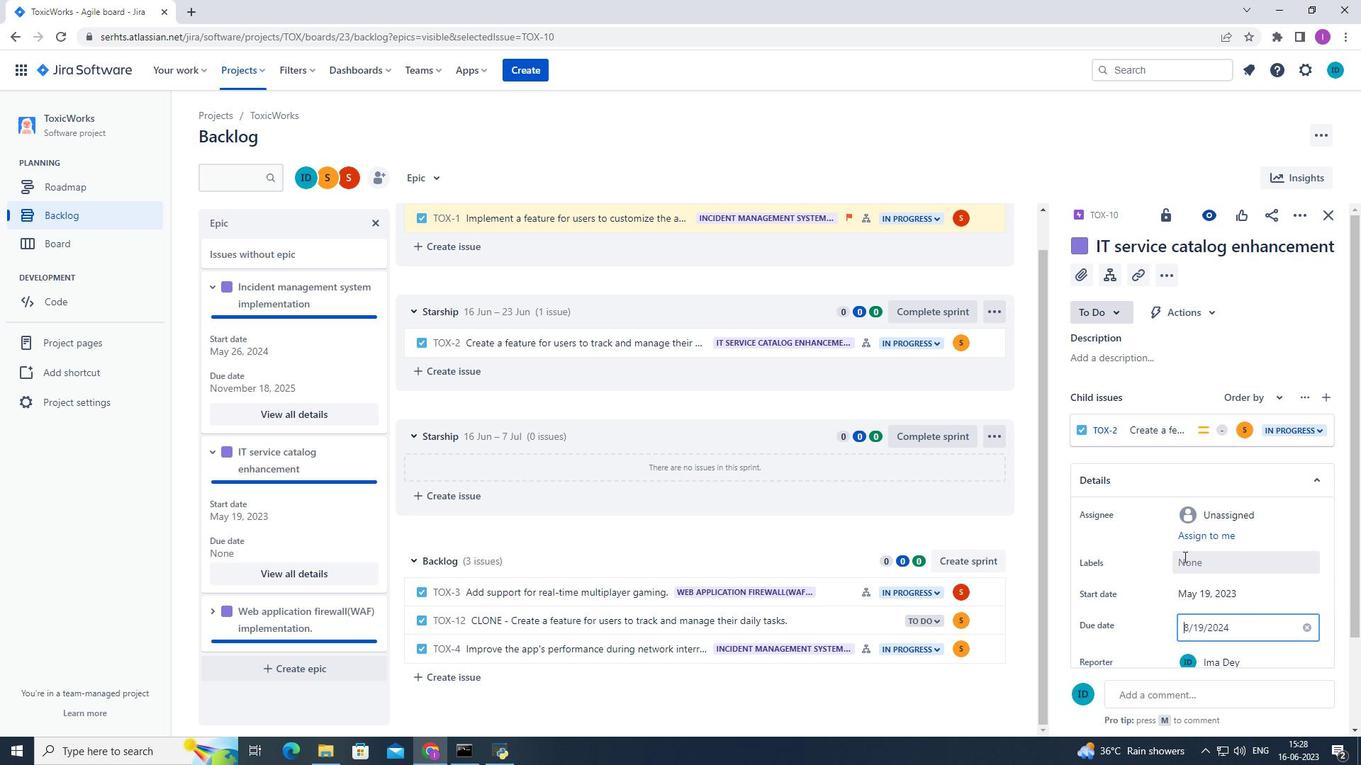 
Action: Mouse pressed left at (1183, 561)
Screenshot: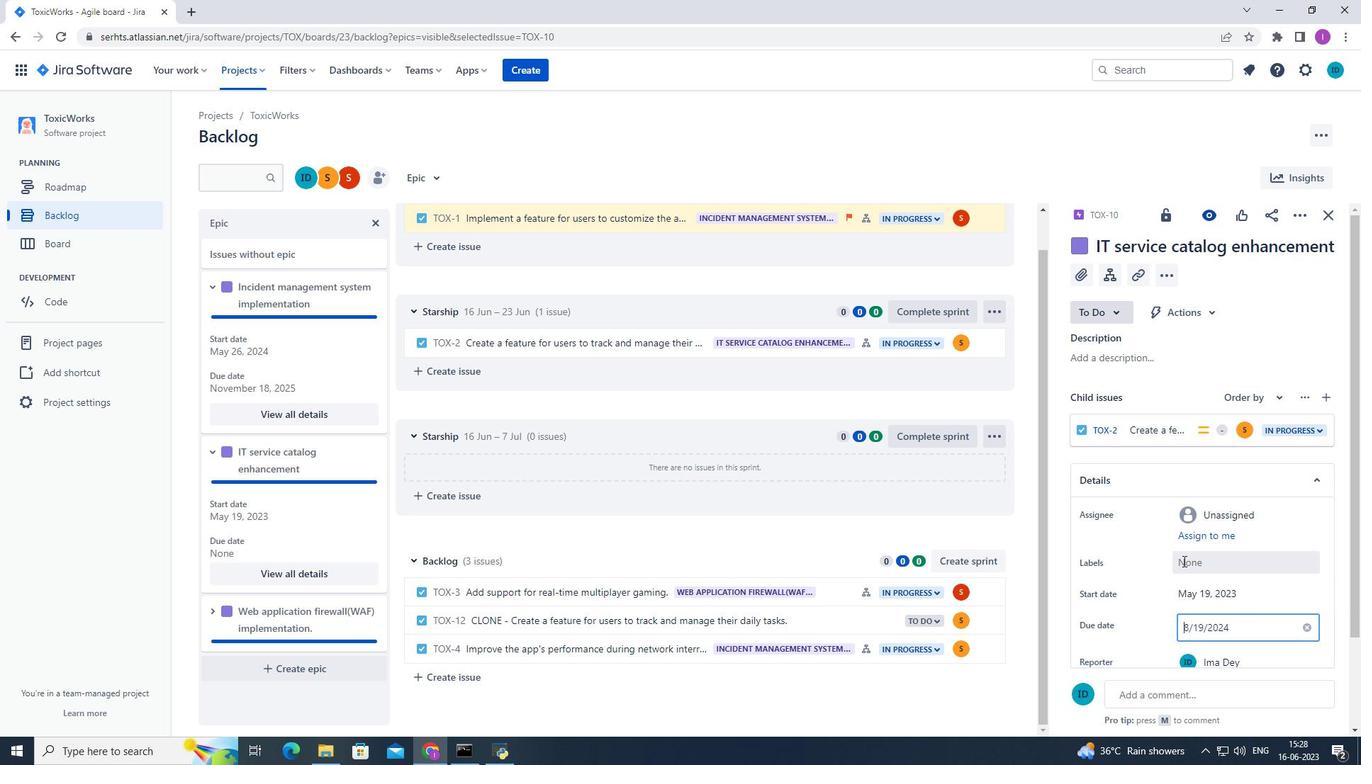 
Action: Mouse moved to (213, 618)
Screenshot: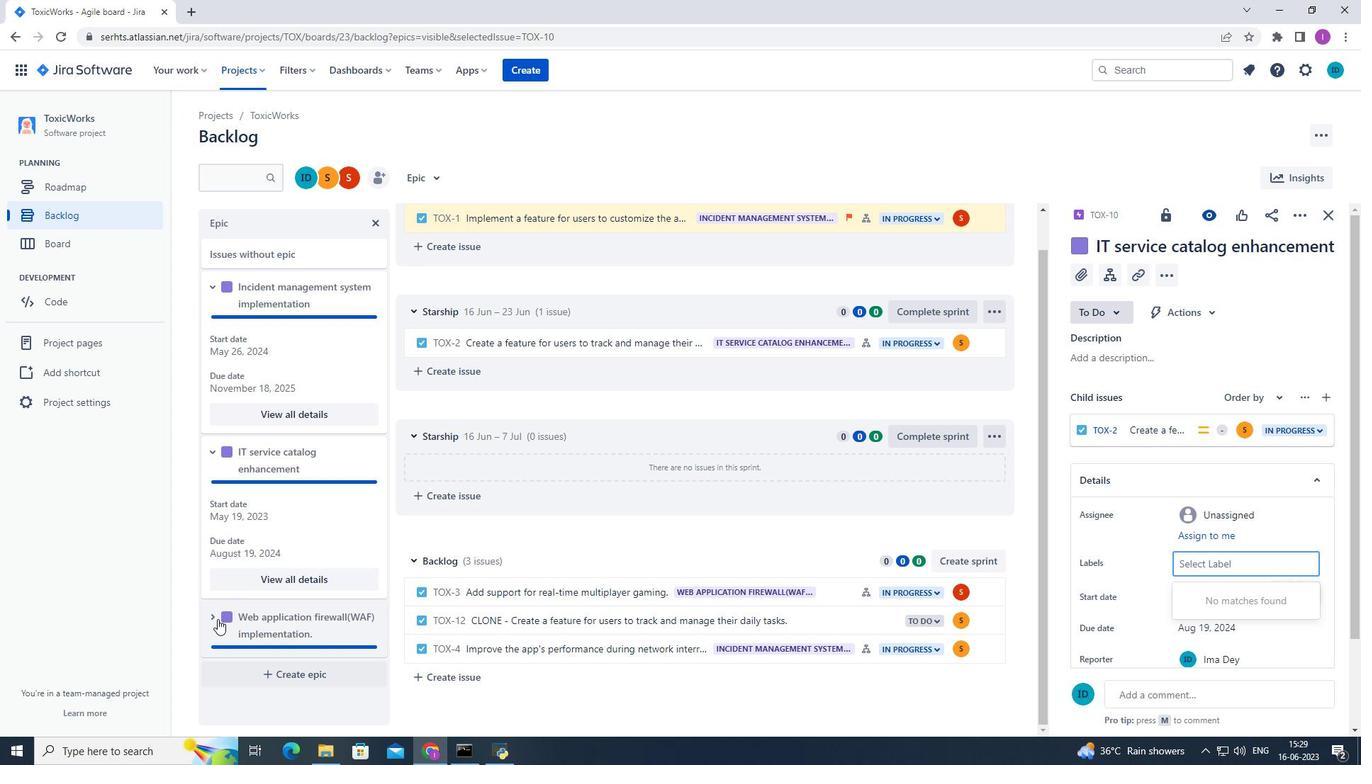 
